 Task: Search one way flight ticket for 3 adults in first from Homer: Homer Airport to Sheridan: Sheridan County Airport on 8-6-2023. Choice of flights is Alaska. Number of bags: 1 carry on bag. Price is upto 77000. Outbound departure time preference is 23:00. 
Action: Mouse moved to (324, 159)
Screenshot: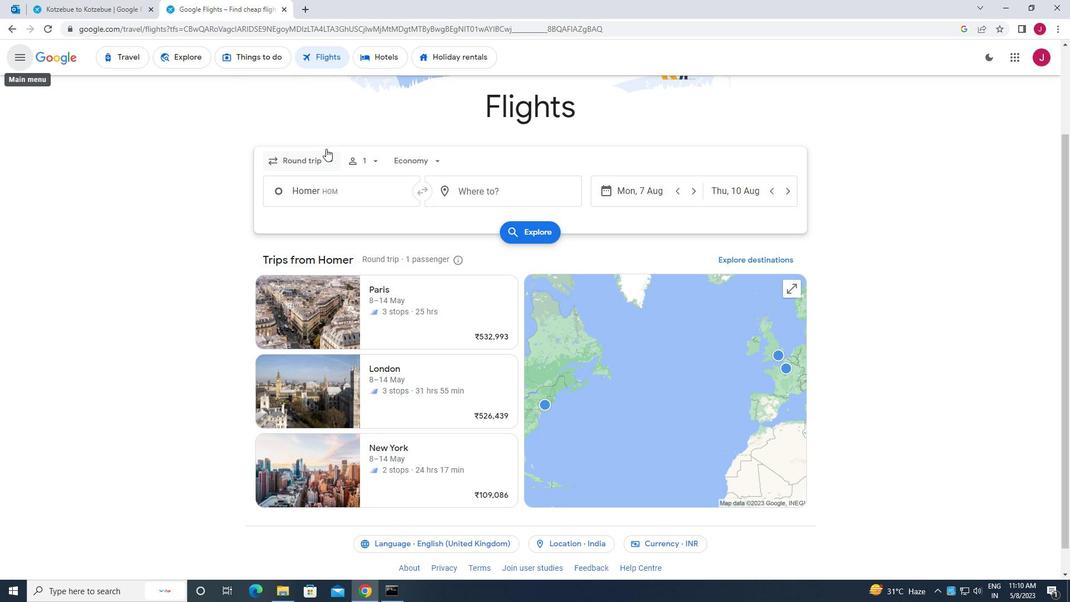 
Action: Mouse pressed left at (324, 159)
Screenshot: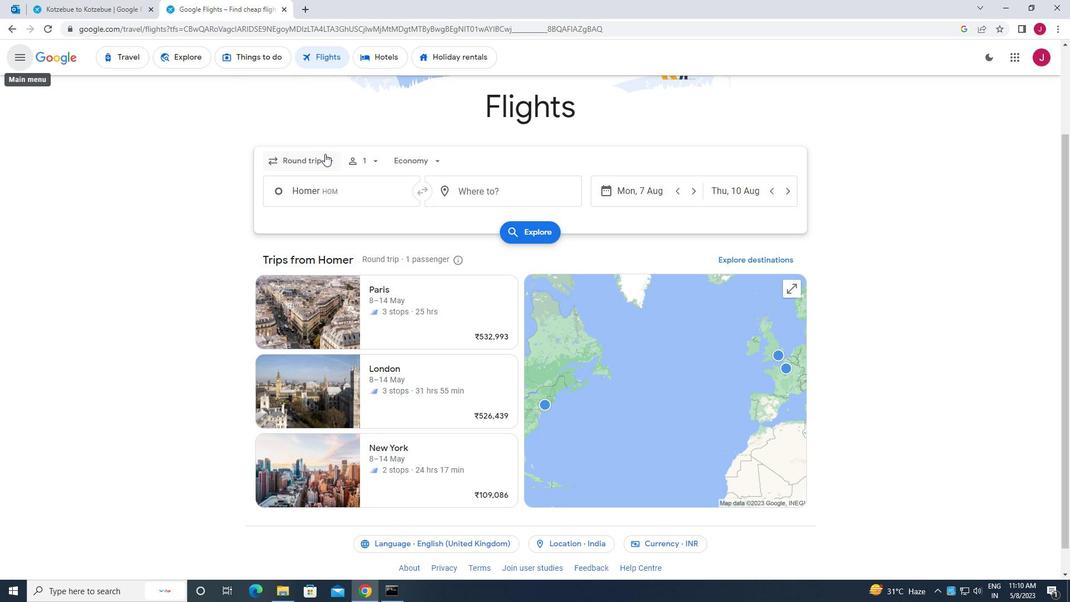 
Action: Mouse moved to (320, 210)
Screenshot: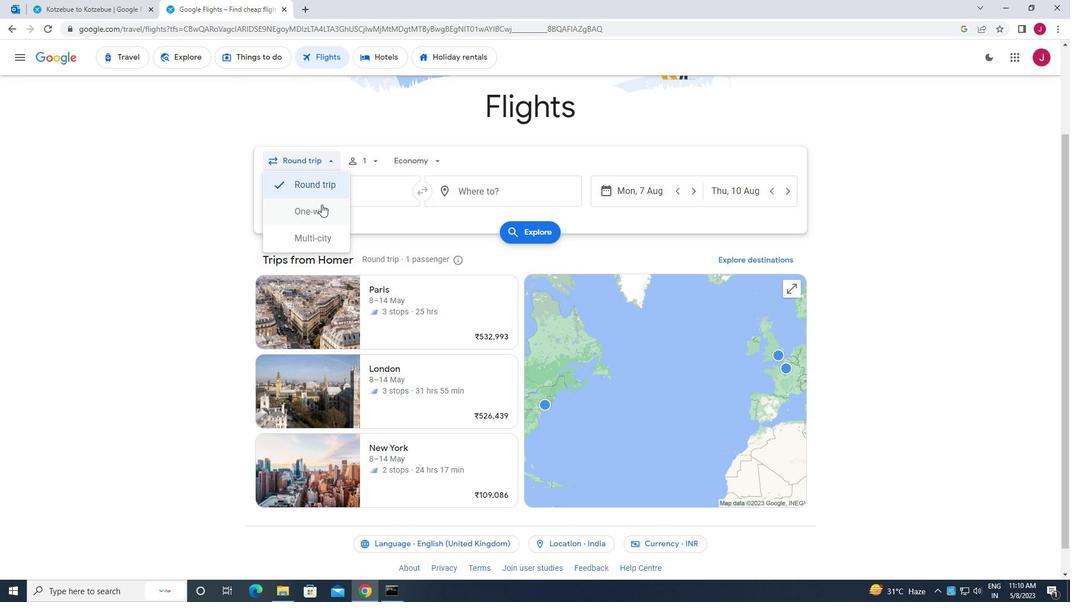 
Action: Mouse pressed left at (320, 210)
Screenshot: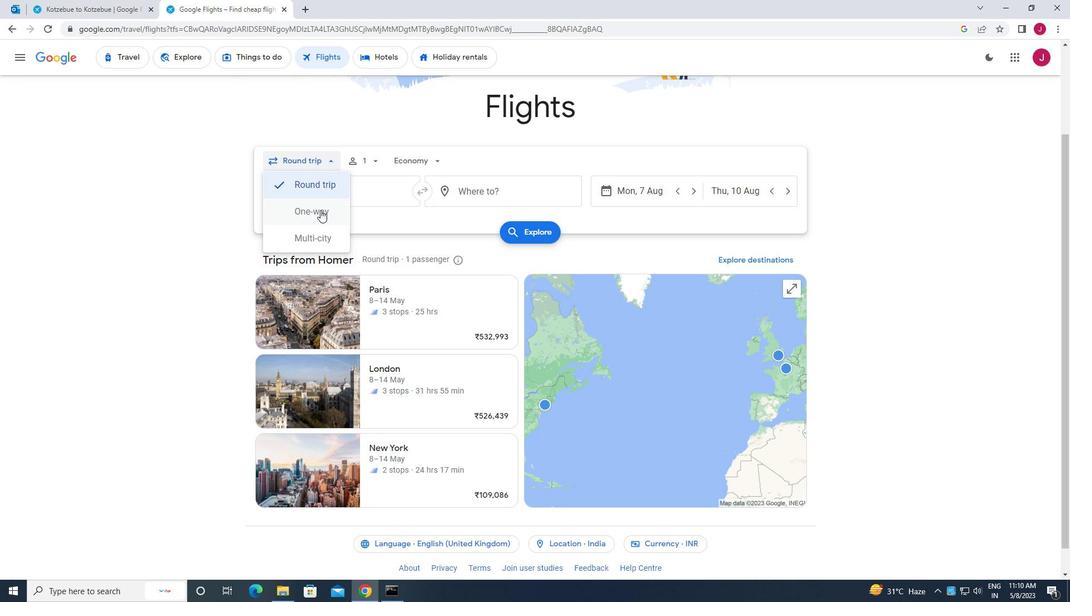
Action: Mouse moved to (371, 162)
Screenshot: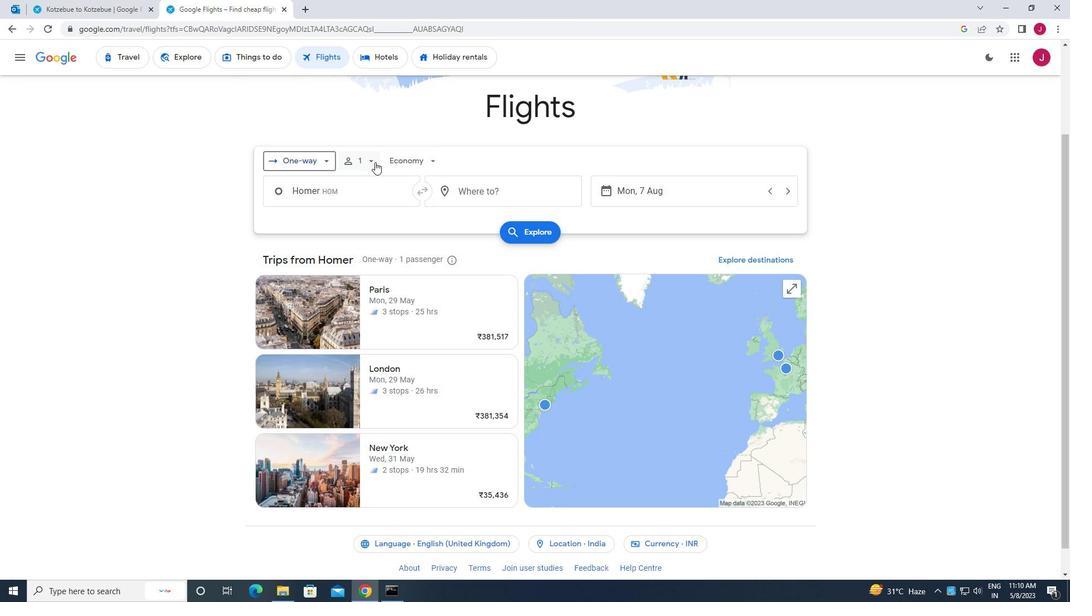 
Action: Mouse pressed left at (371, 162)
Screenshot: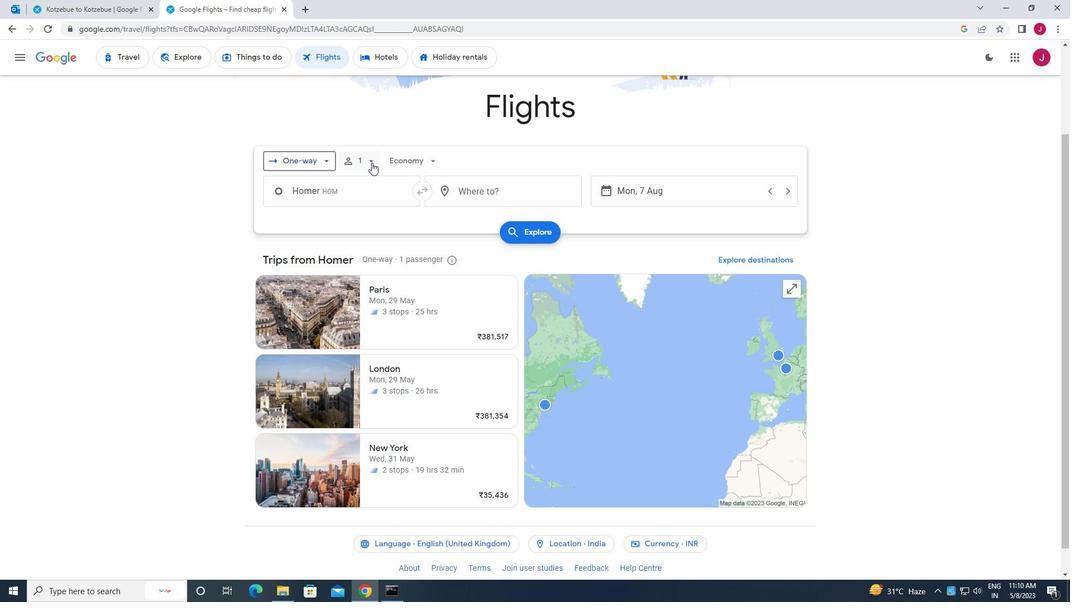 
Action: Mouse moved to (462, 186)
Screenshot: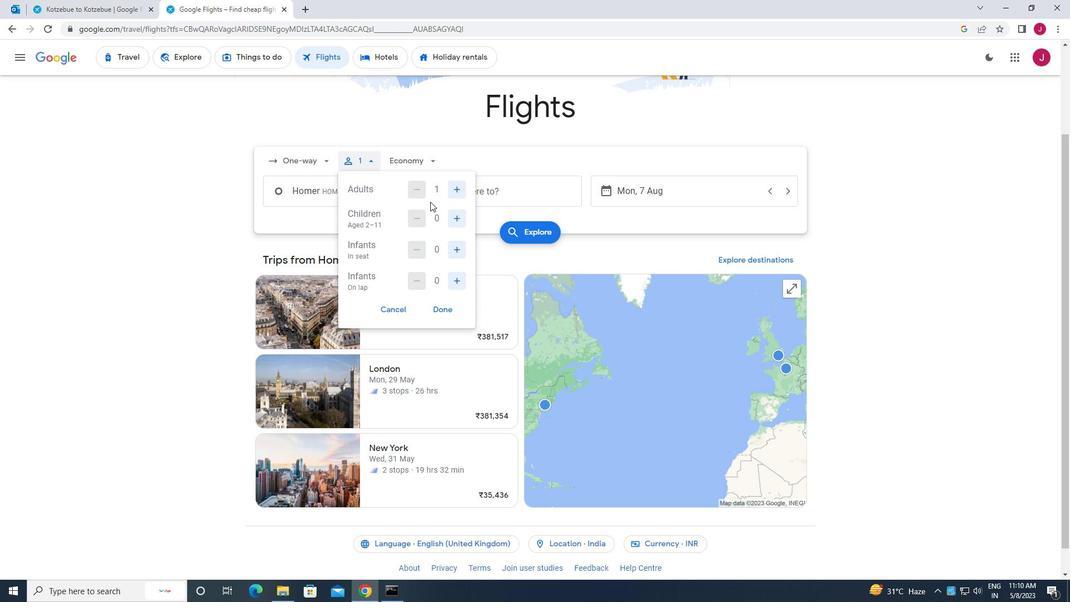 
Action: Mouse pressed left at (462, 186)
Screenshot: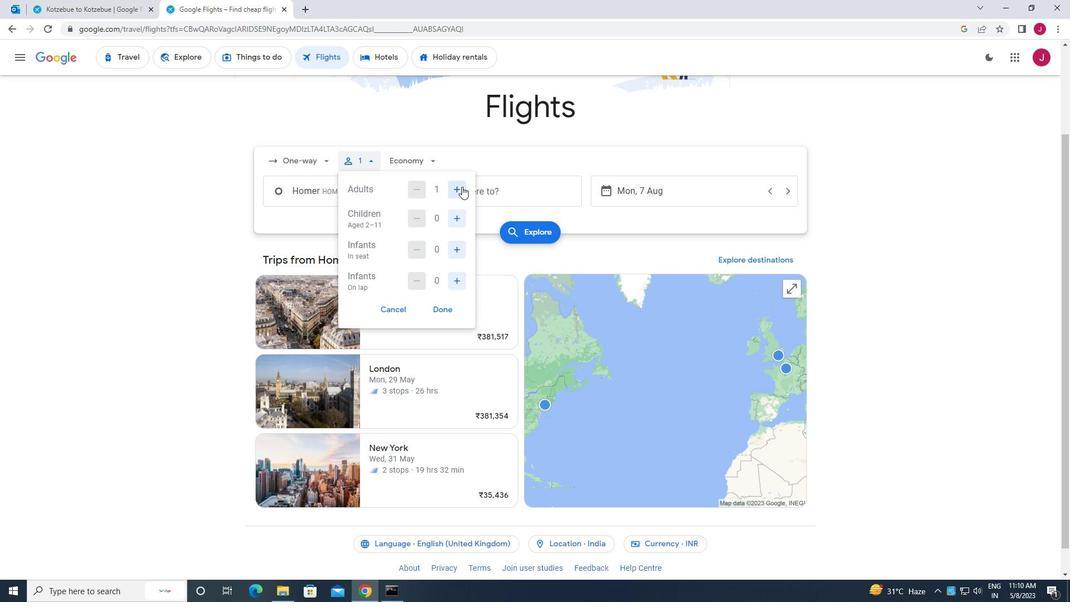 
Action: Mouse pressed left at (462, 186)
Screenshot: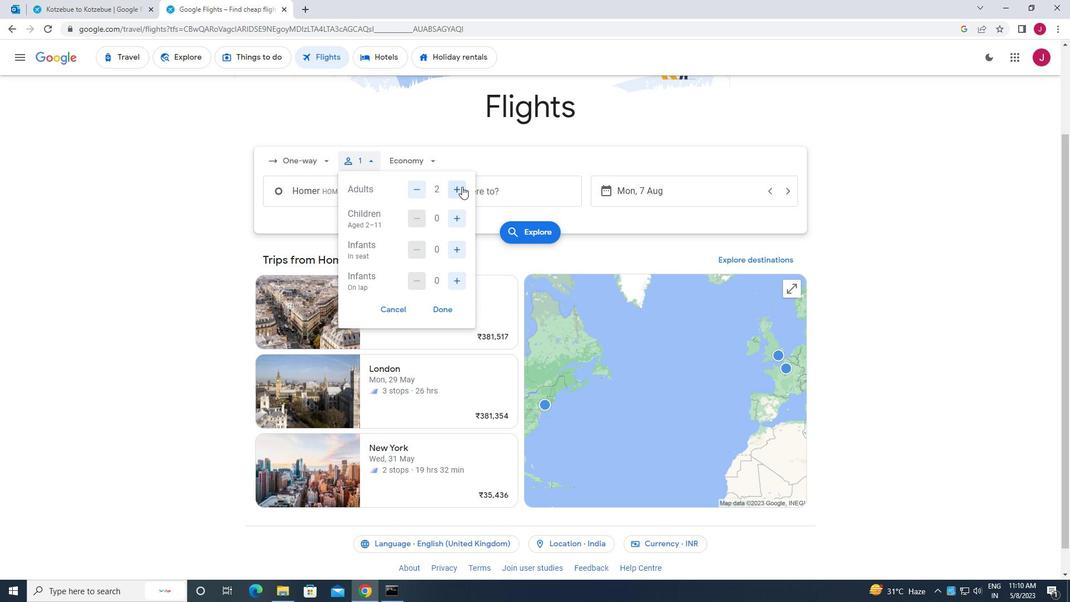 
Action: Mouse moved to (446, 308)
Screenshot: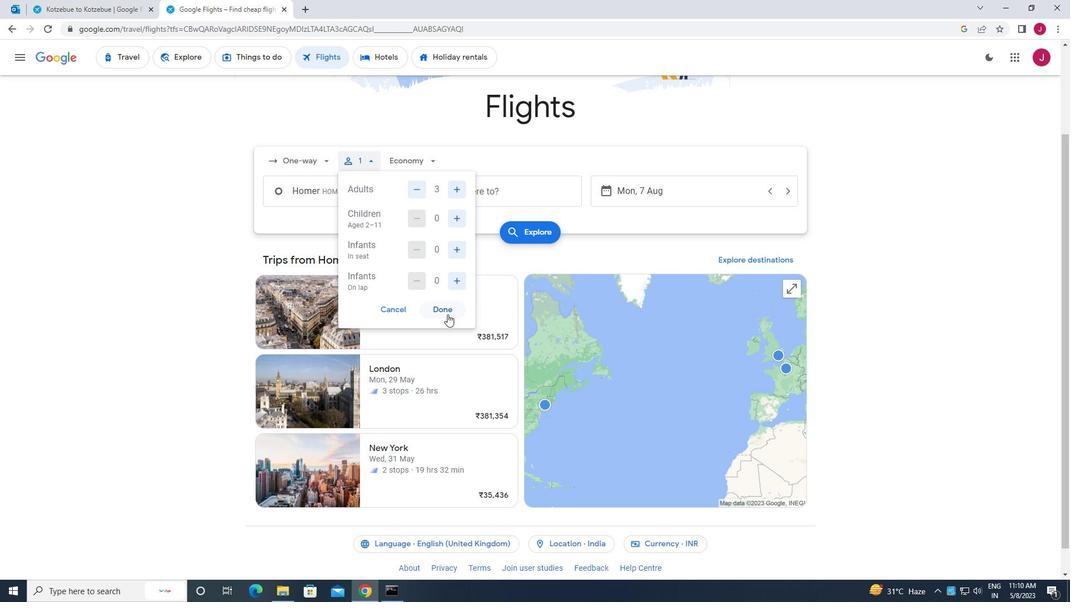 
Action: Mouse pressed left at (446, 308)
Screenshot: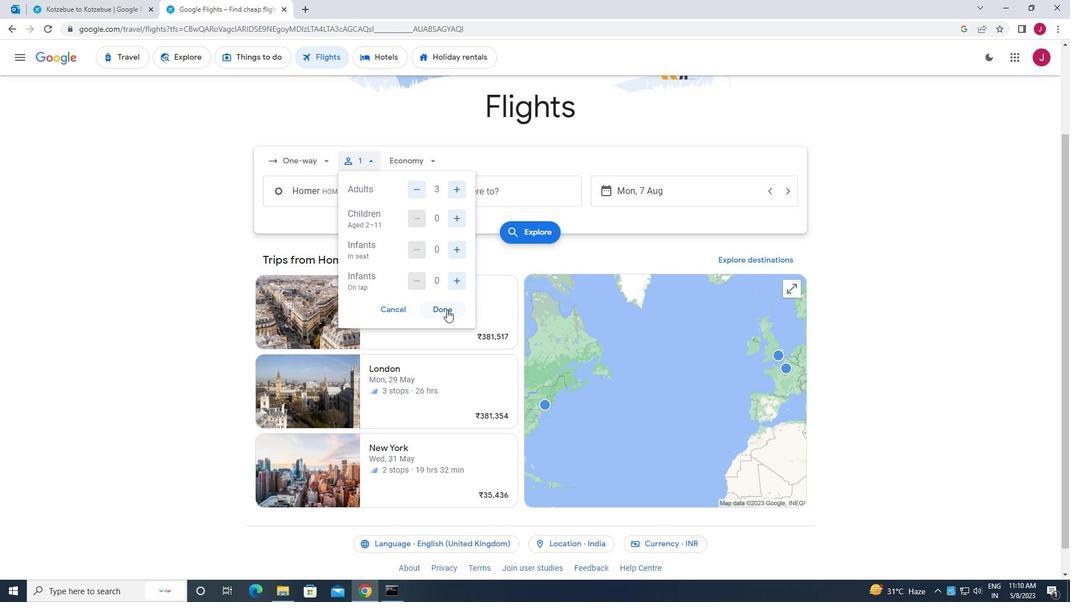 
Action: Mouse moved to (425, 159)
Screenshot: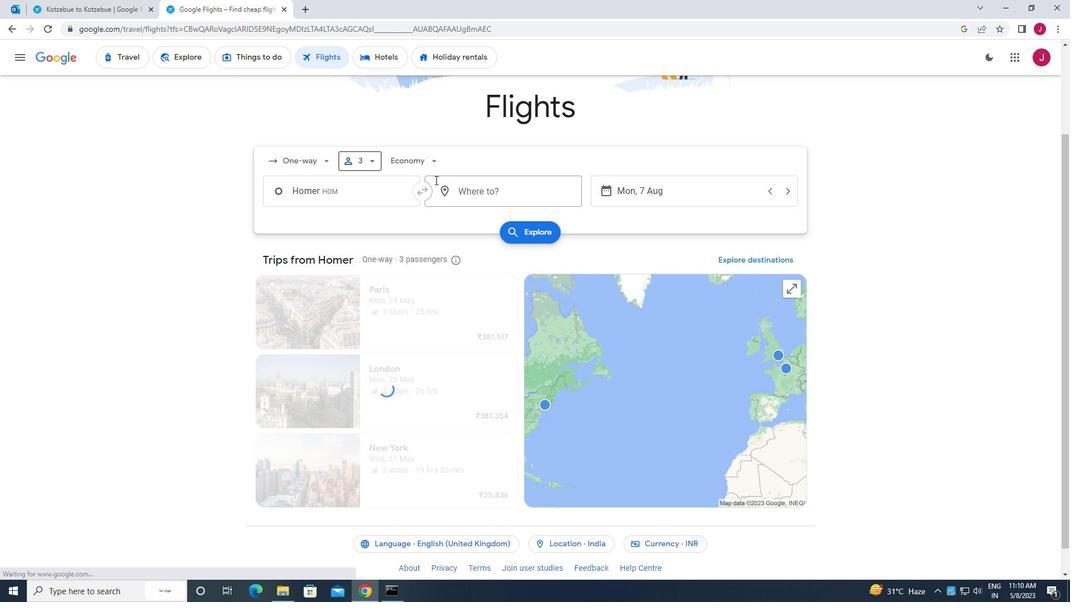 
Action: Mouse pressed left at (425, 159)
Screenshot: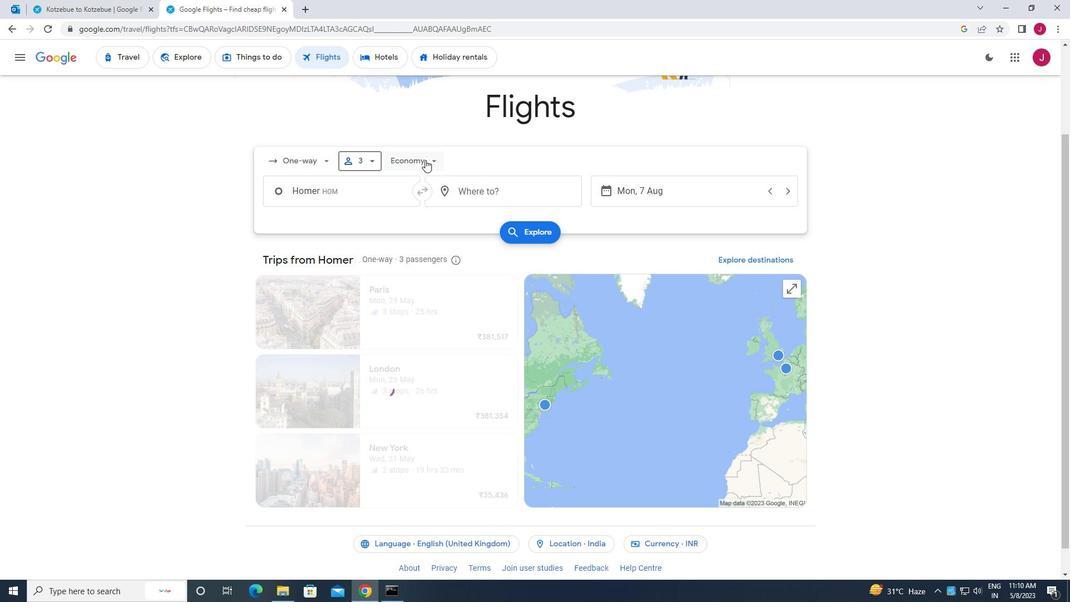 
Action: Mouse moved to (431, 265)
Screenshot: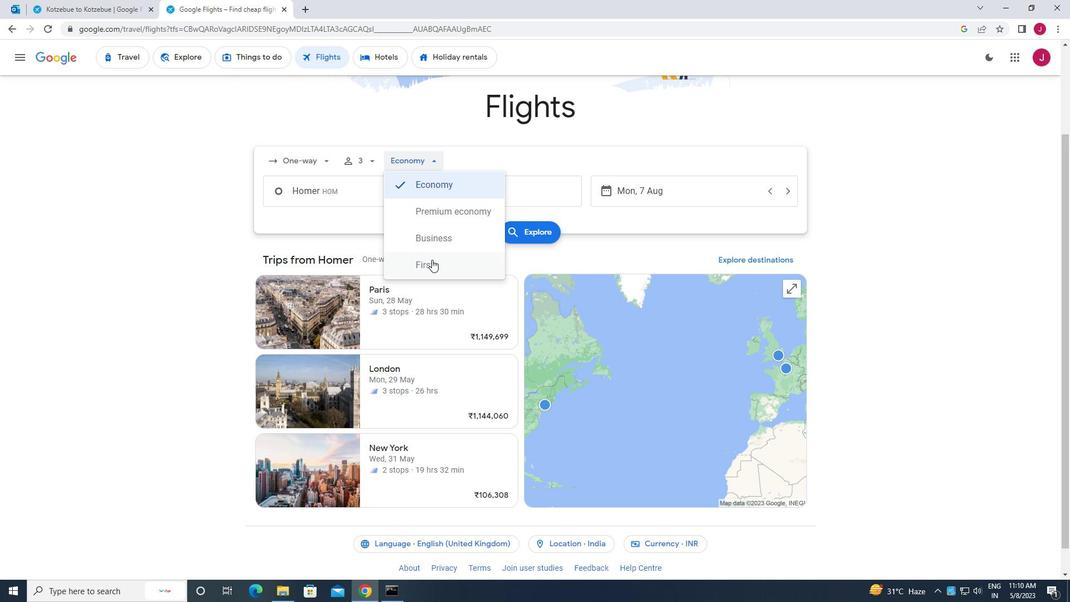 
Action: Mouse pressed left at (431, 265)
Screenshot: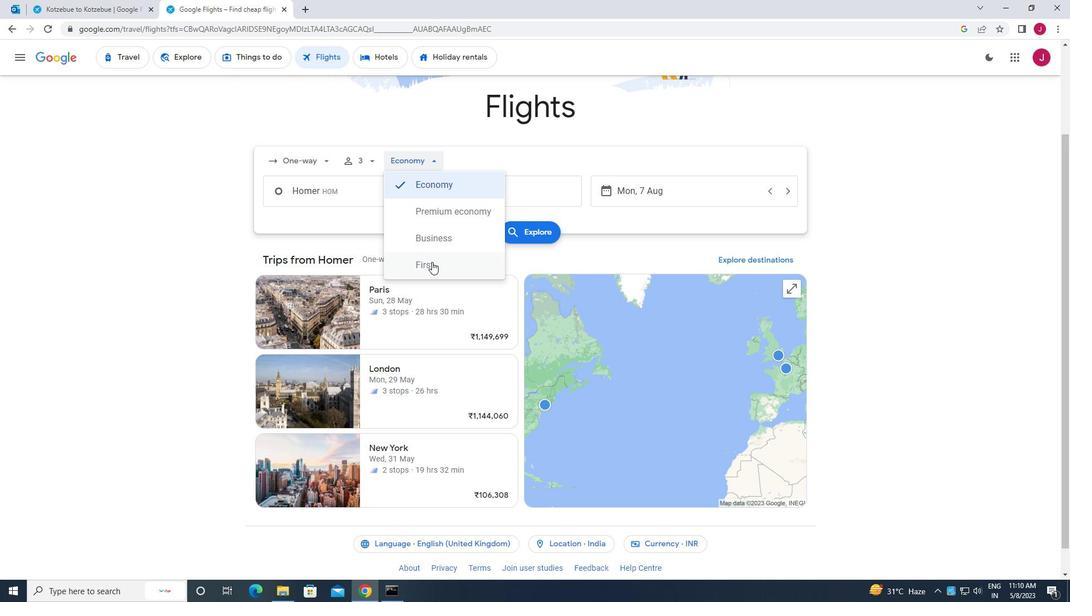 
Action: Mouse moved to (357, 195)
Screenshot: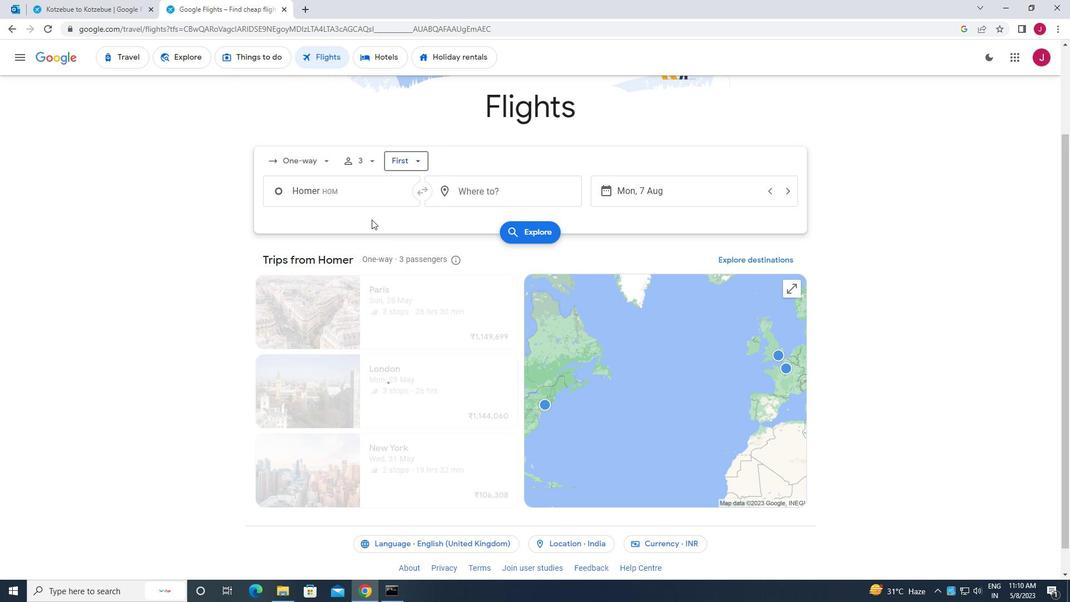 
Action: Mouse pressed left at (357, 195)
Screenshot: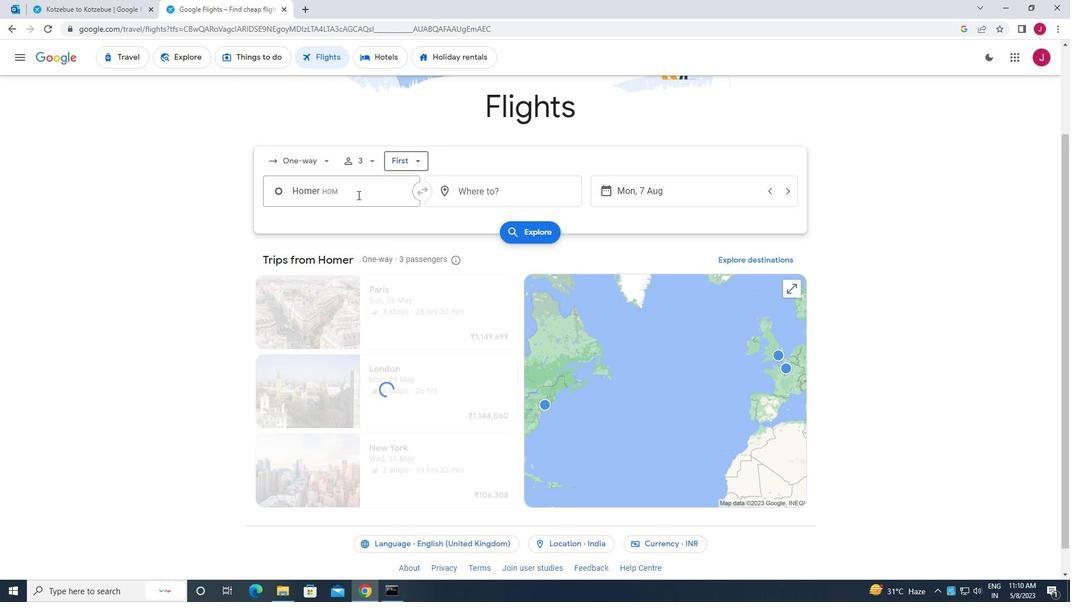 
Action: Key pressed homer
Screenshot: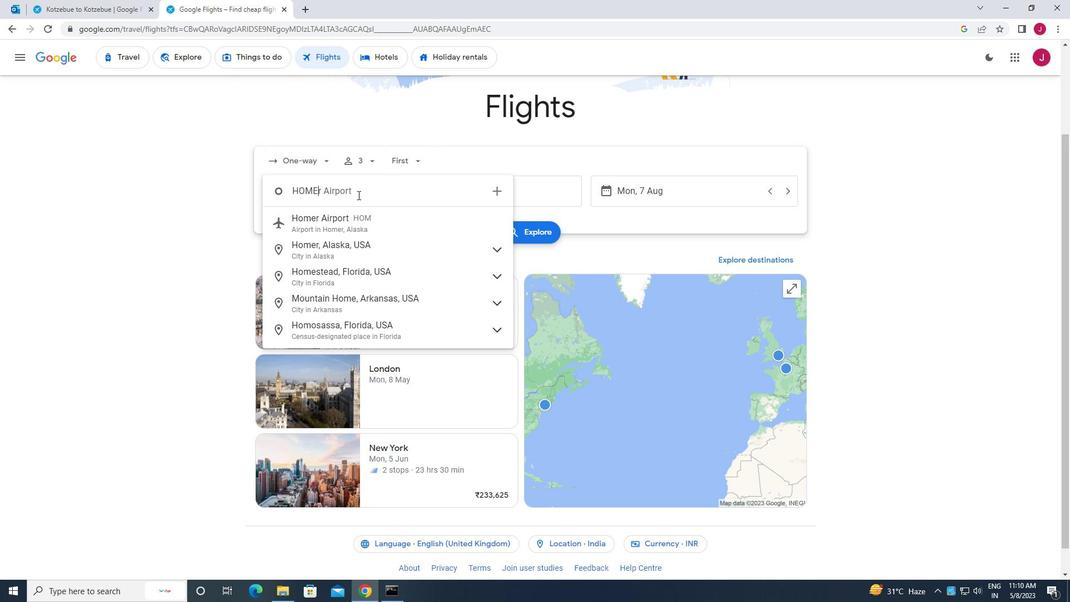 
Action: Mouse moved to (381, 283)
Screenshot: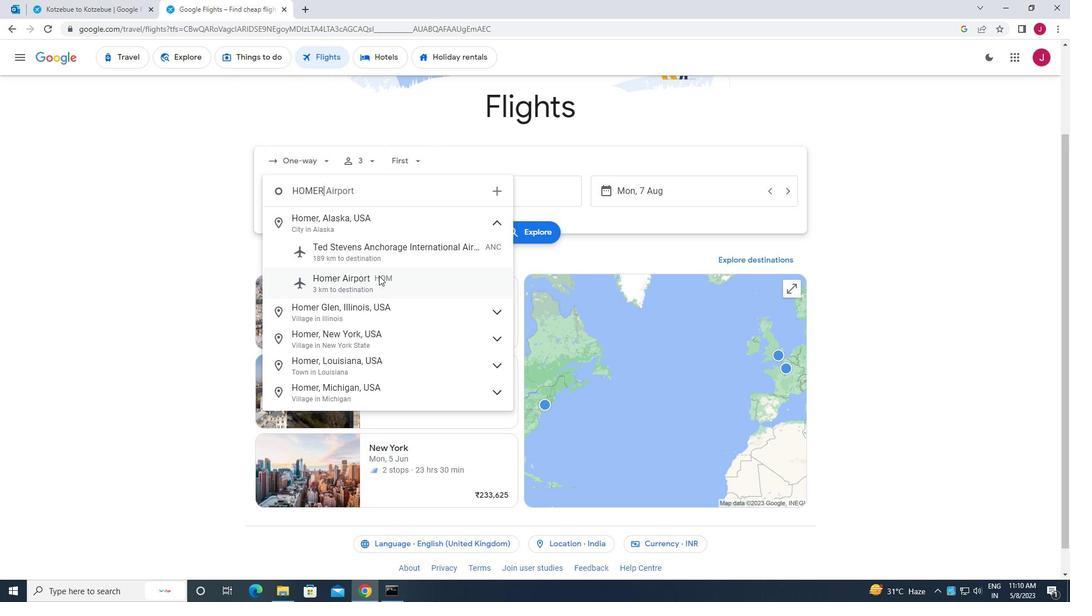 
Action: Mouse pressed left at (381, 283)
Screenshot: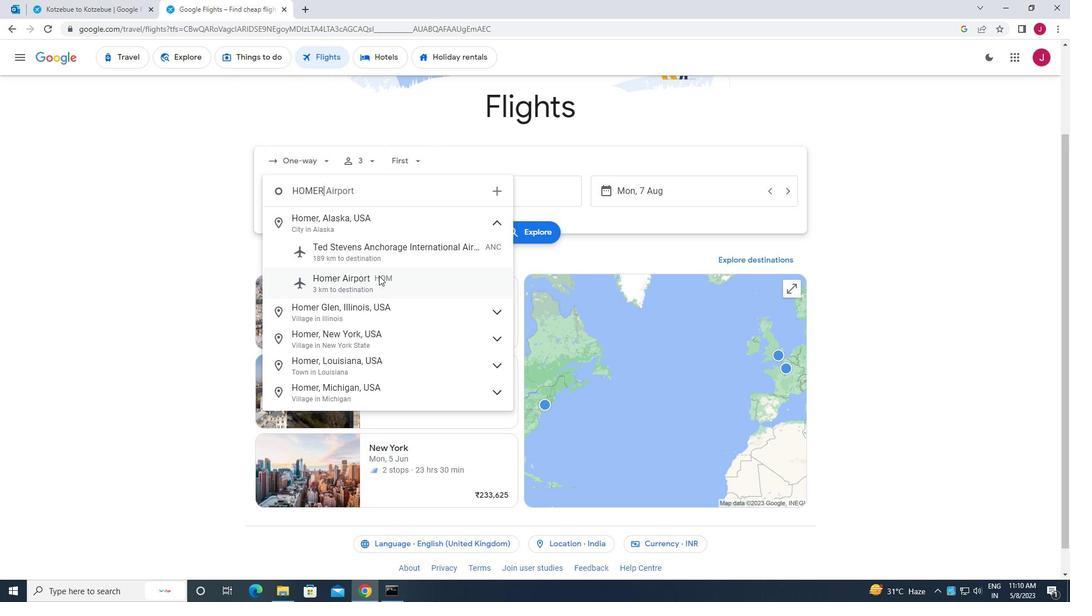 
Action: Mouse moved to (496, 191)
Screenshot: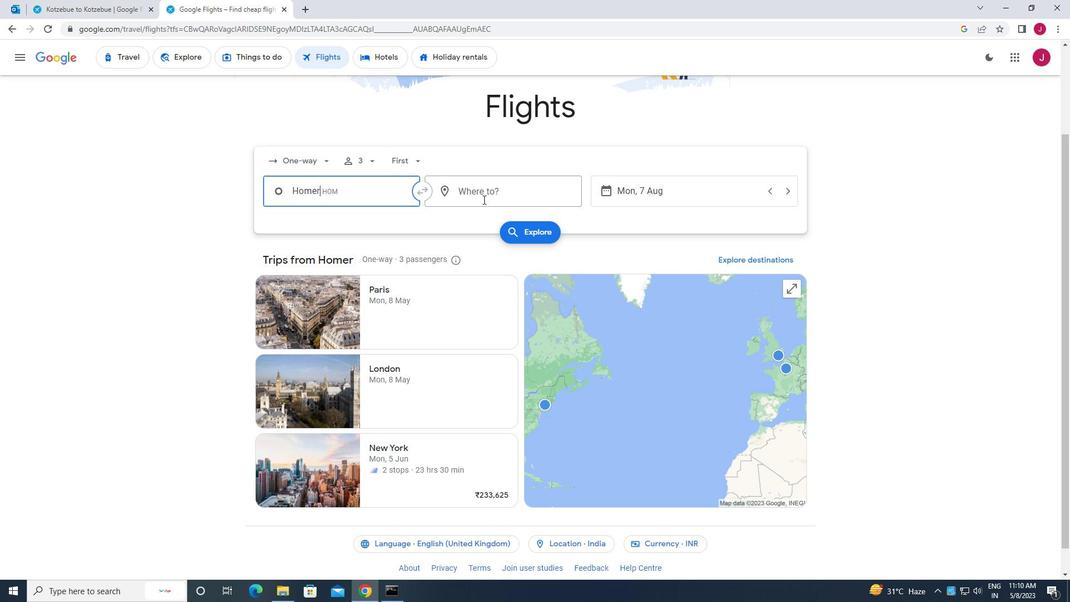 
Action: Mouse pressed left at (496, 191)
Screenshot: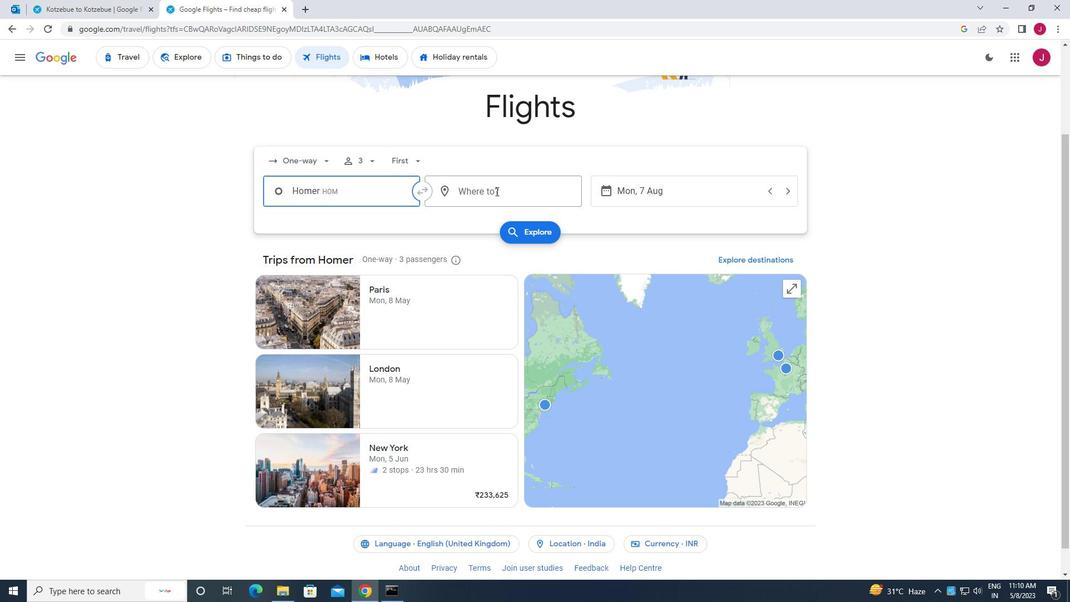 
Action: Key pressed sheridan
Screenshot: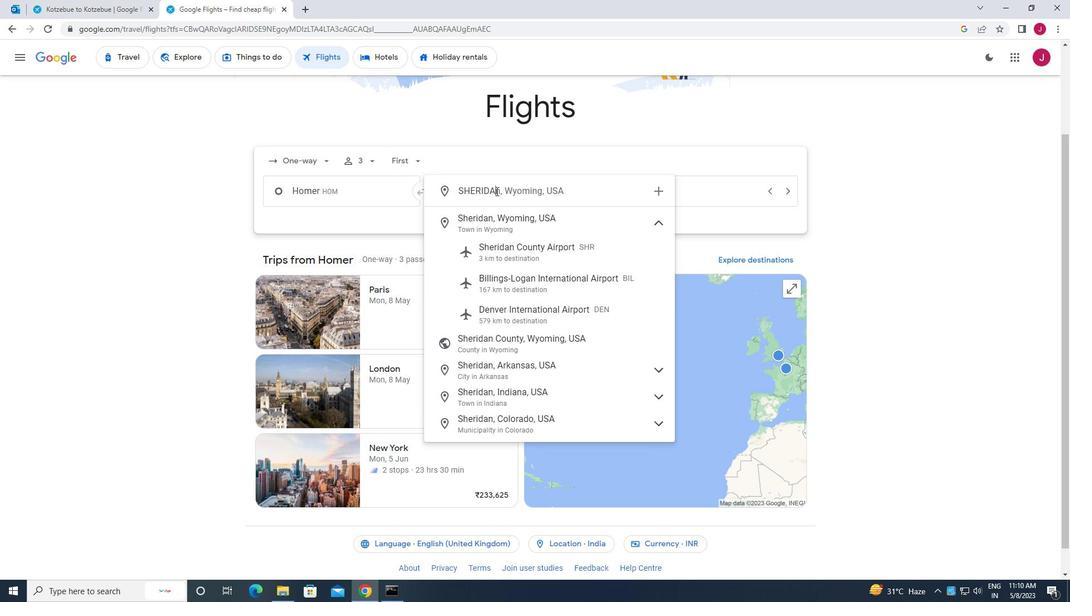
Action: Mouse moved to (561, 254)
Screenshot: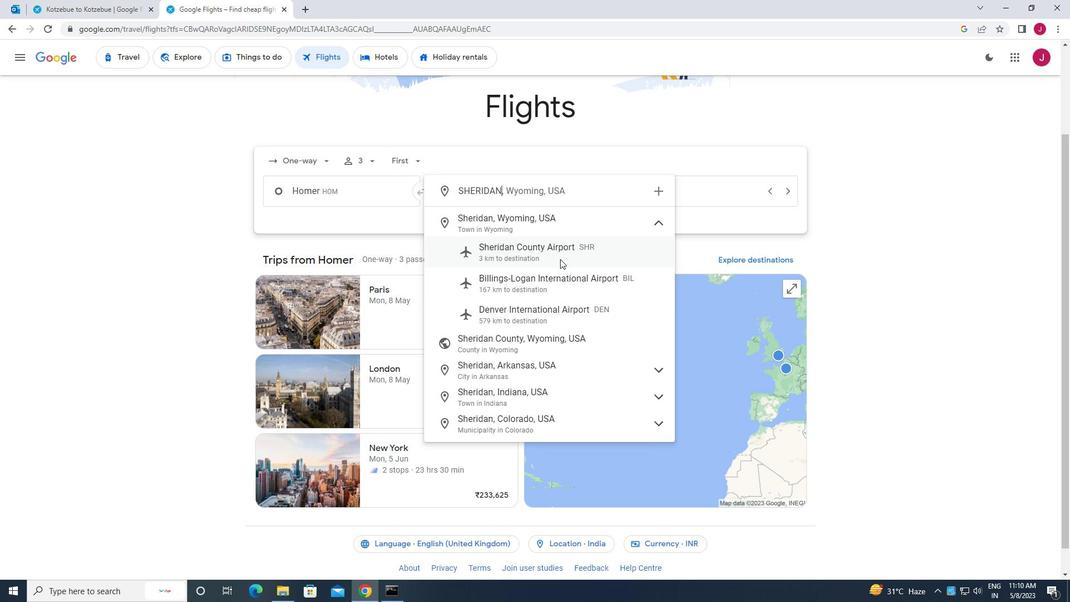 
Action: Mouse pressed left at (561, 254)
Screenshot: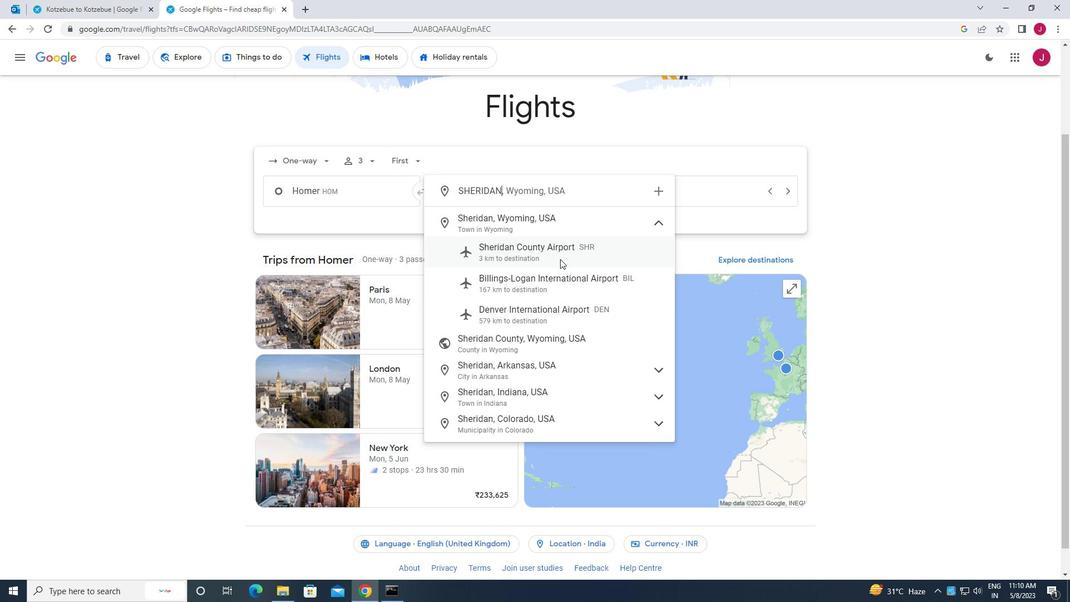 
Action: Mouse moved to (674, 191)
Screenshot: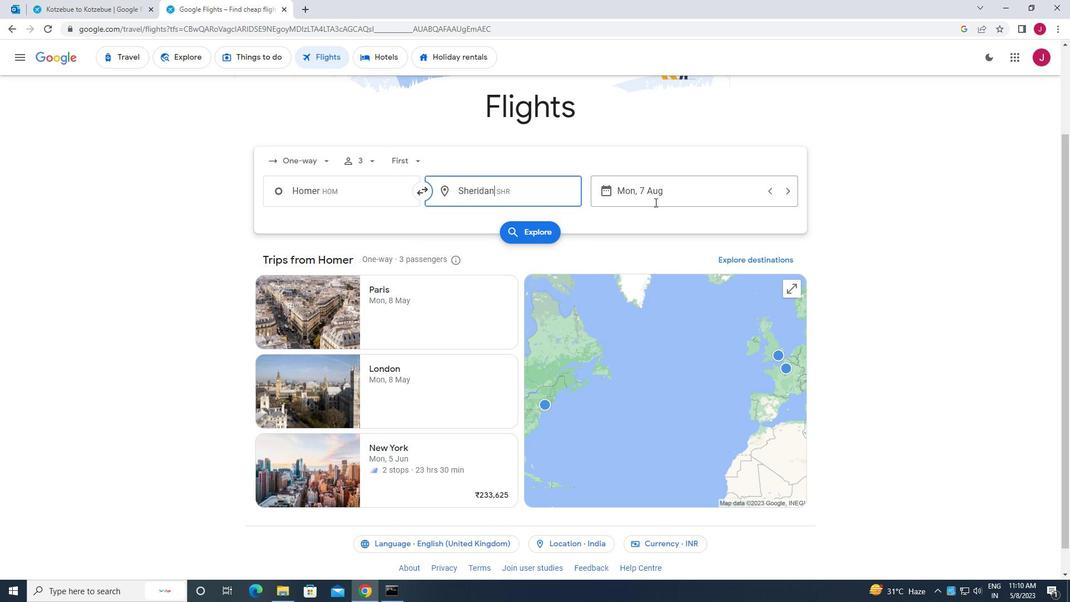 
Action: Mouse pressed left at (674, 191)
Screenshot: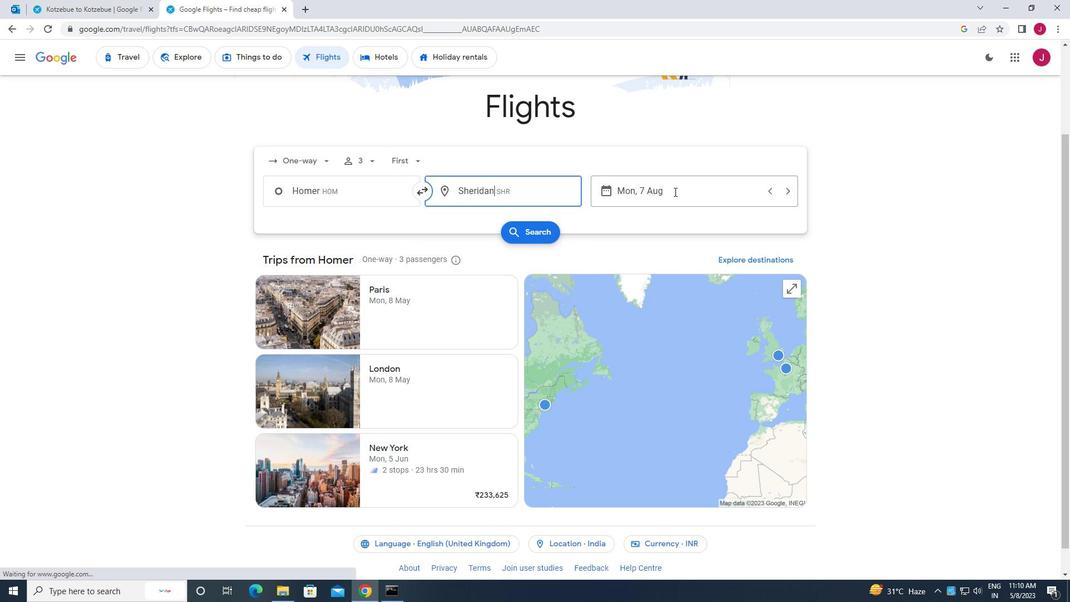 
Action: Mouse moved to (404, 312)
Screenshot: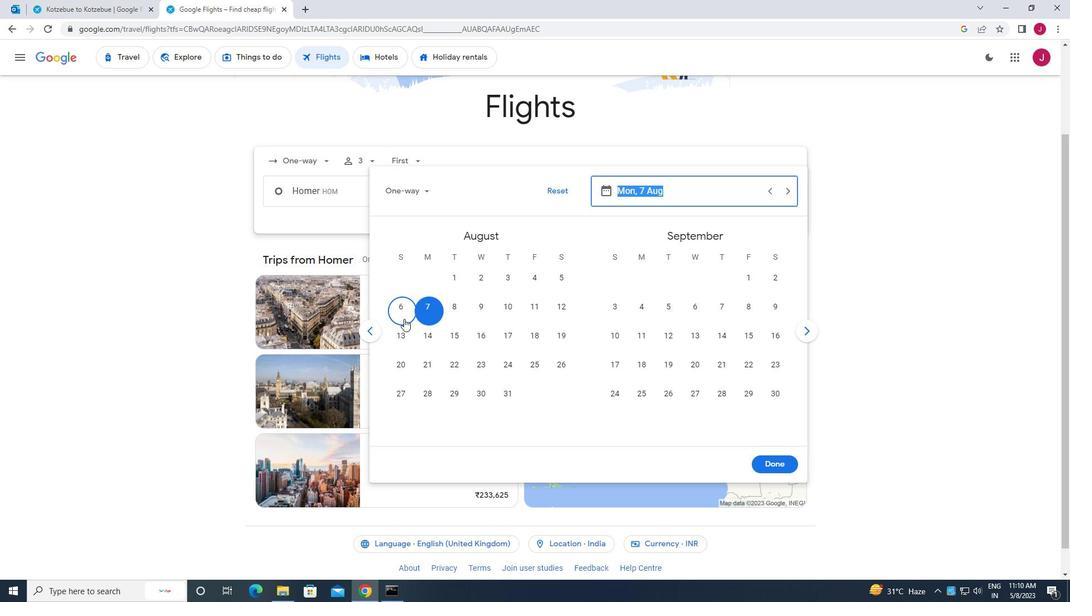 
Action: Mouse pressed left at (404, 312)
Screenshot: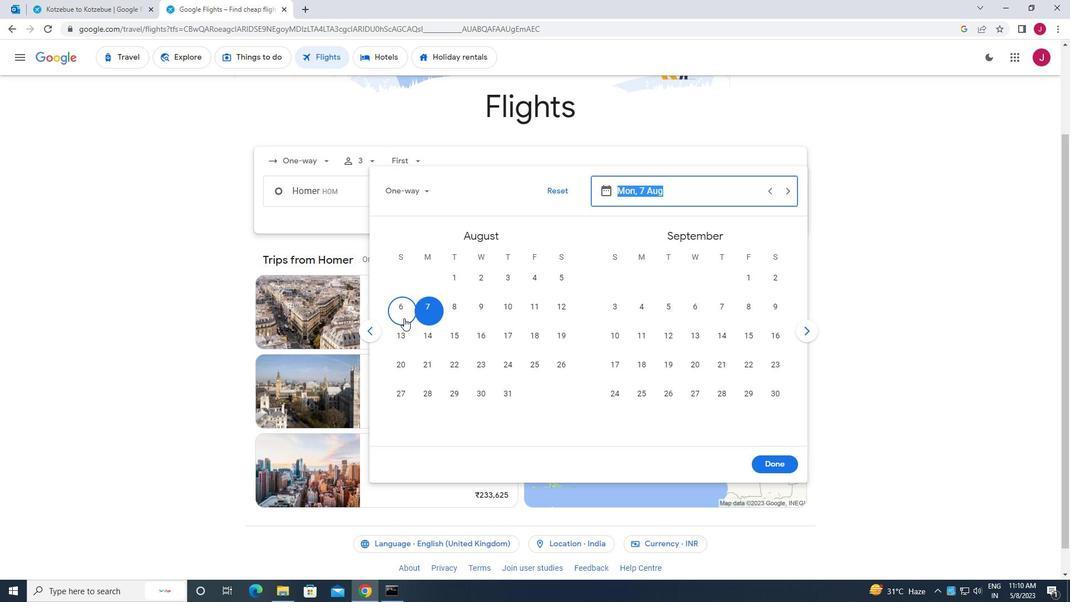 
Action: Mouse moved to (774, 464)
Screenshot: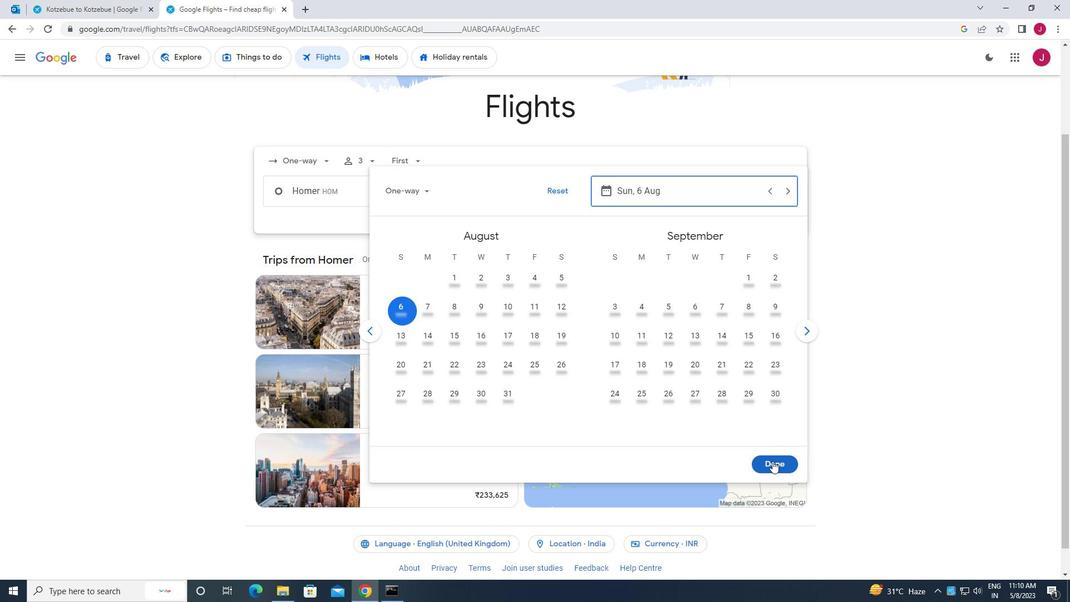 
Action: Mouse pressed left at (774, 464)
Screenshot: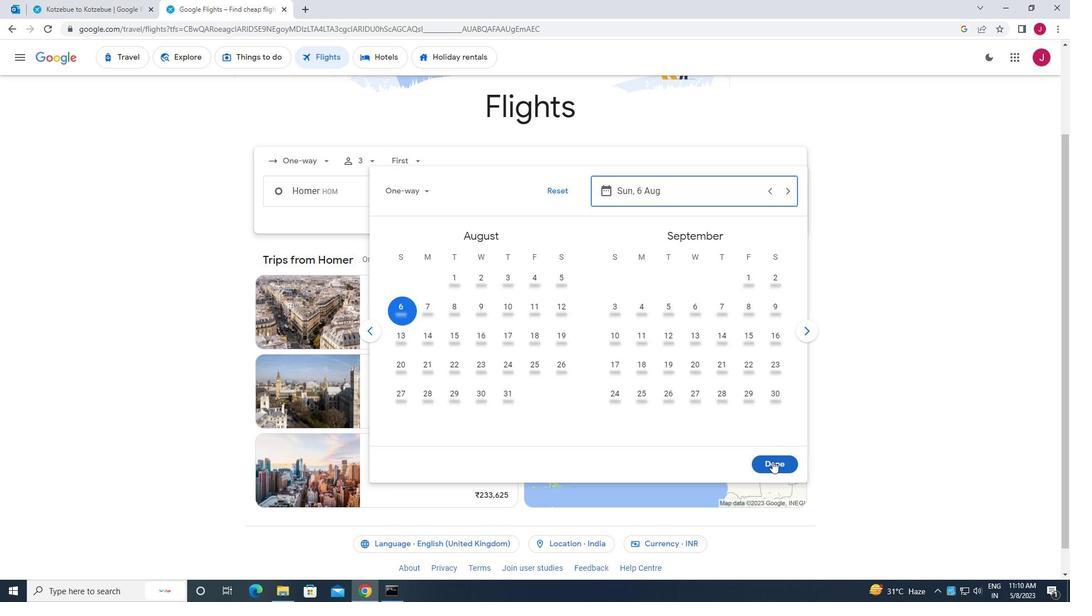
Action: Mouse moved to (549, 231)
Screenshot: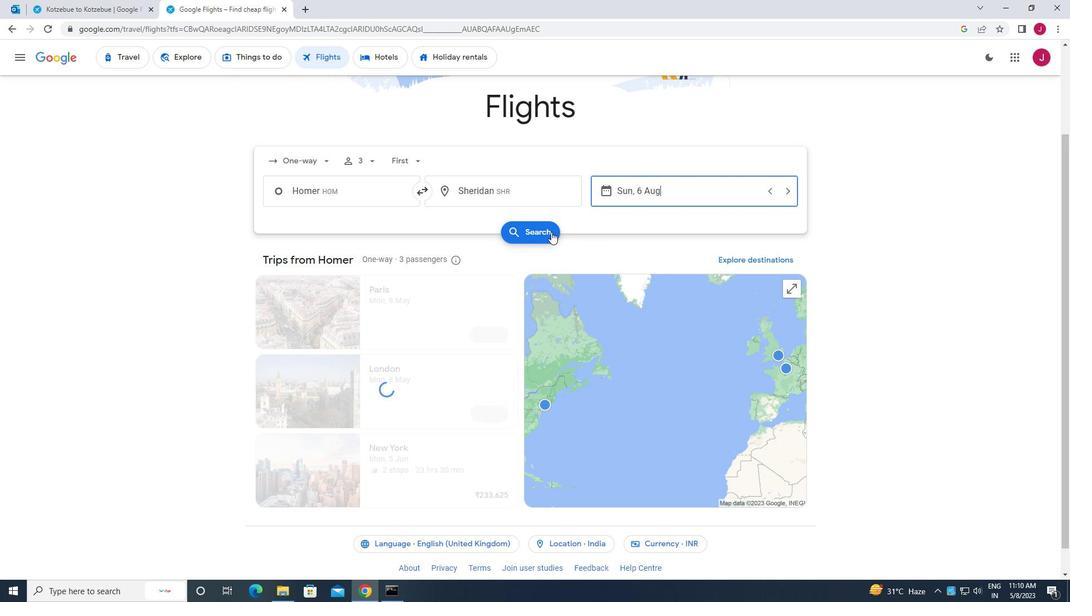 
Action: Mouse pressed left at (549, 231)
Screenshot: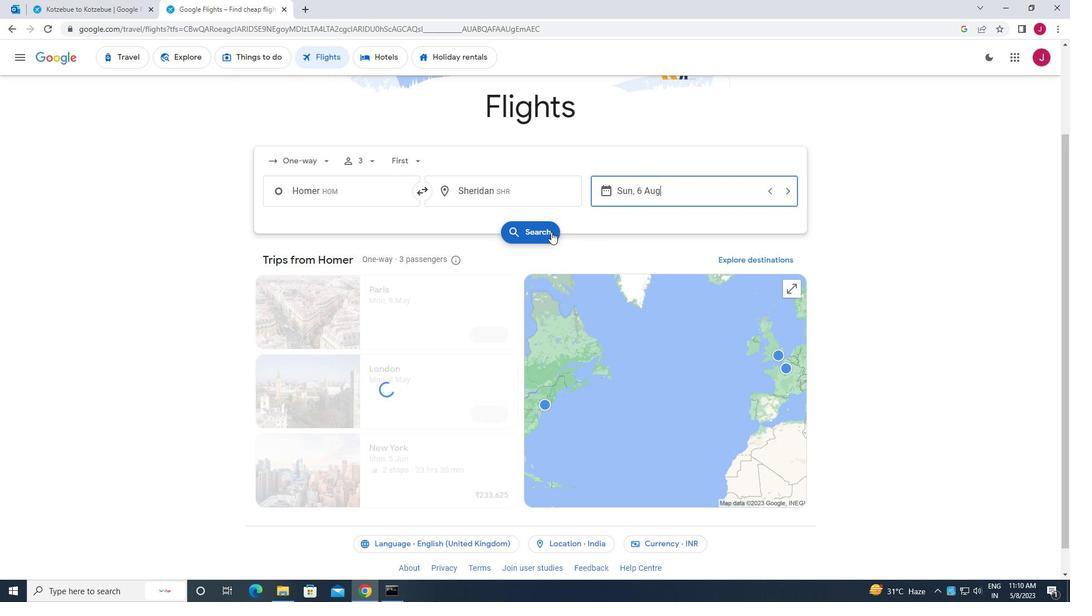 
Action: Mouse moved to (284, 158)
Screenshot: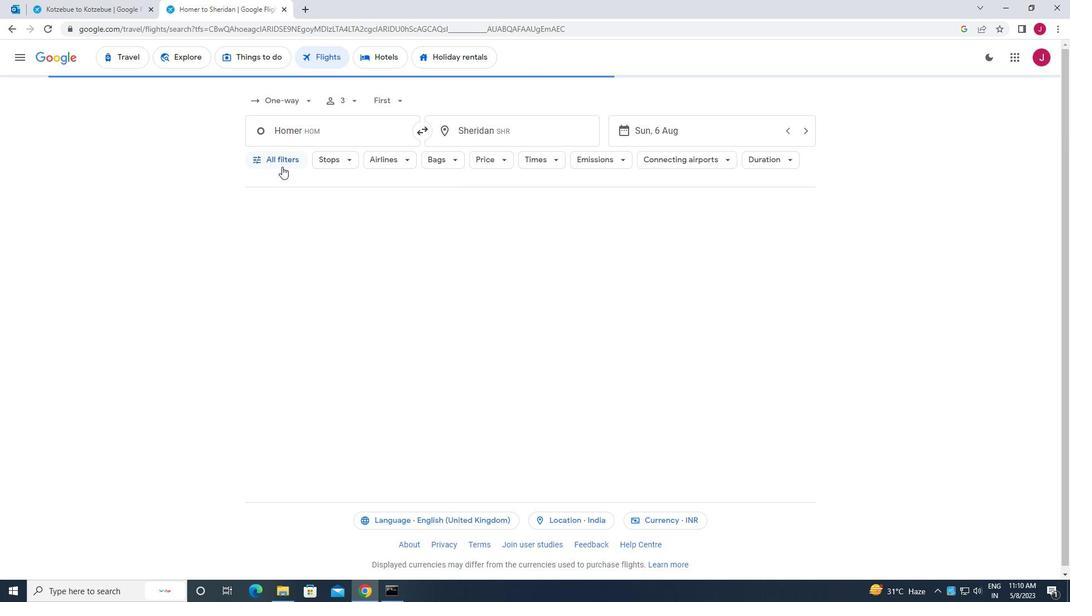 
Action: Mouse pressed left at (284, 158)
Screenshot: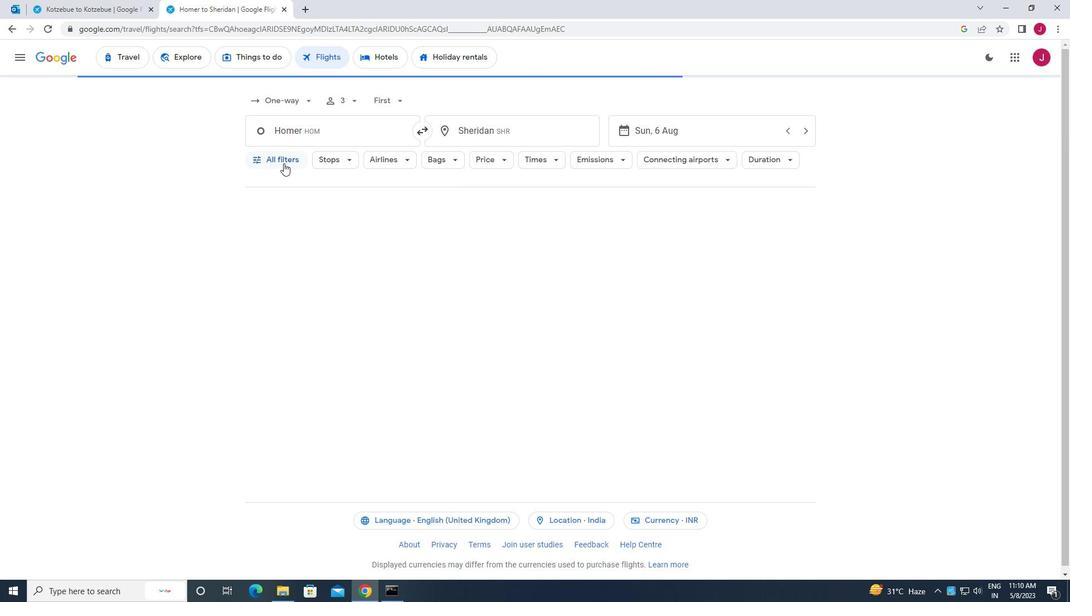 
Action: Mouse moved to (341, 255)
Screenshot: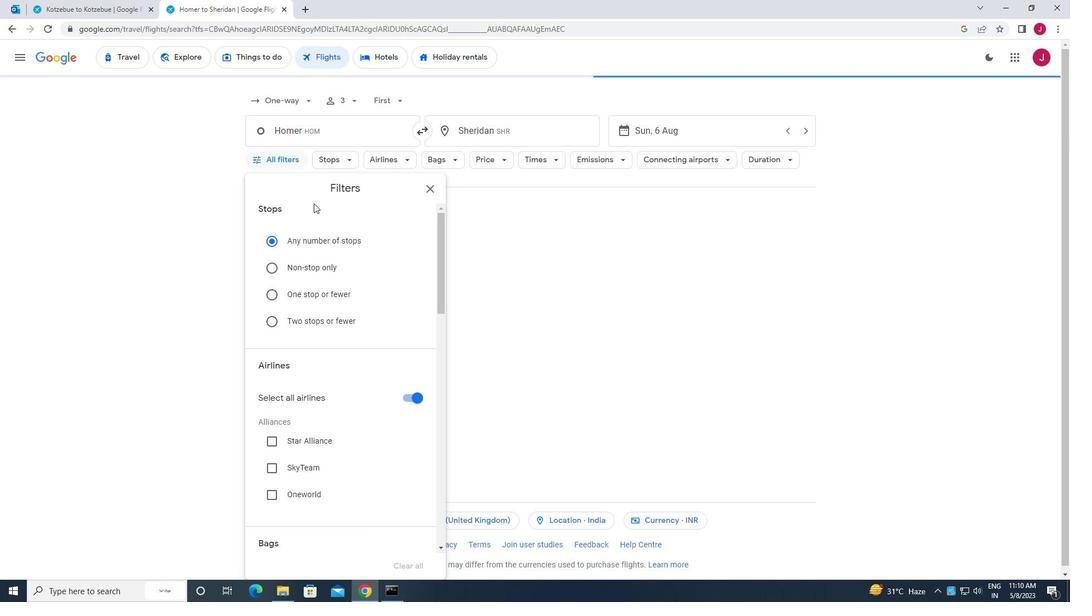 
Action: Mouse scrolled (341, 255) with delta (0, 0)
Screenshot: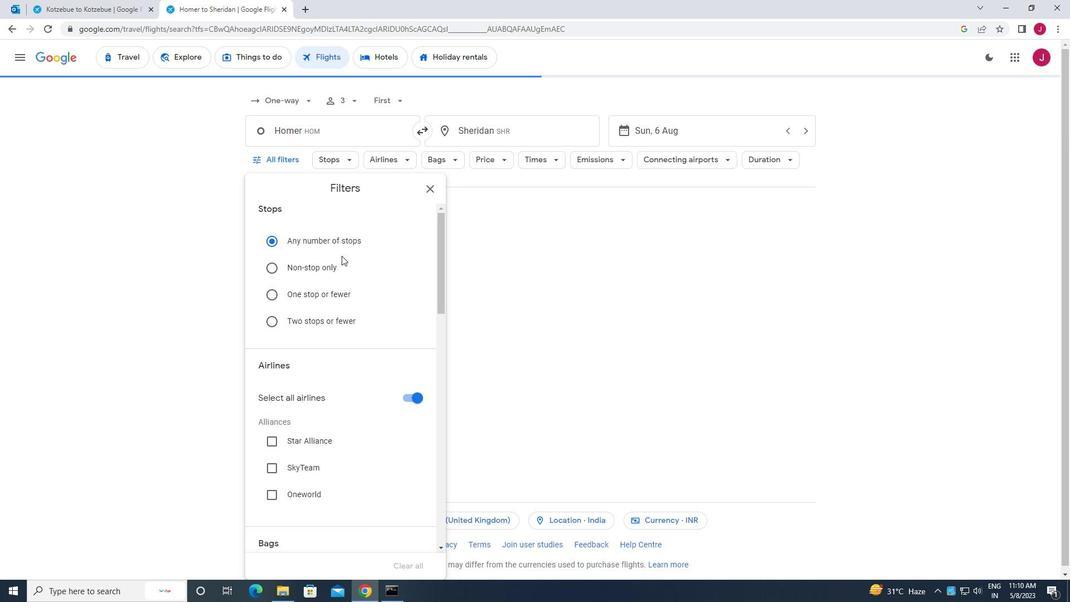 
Action: Mouse scrolled (341, 255) with delta (0, 0)
Screenshot: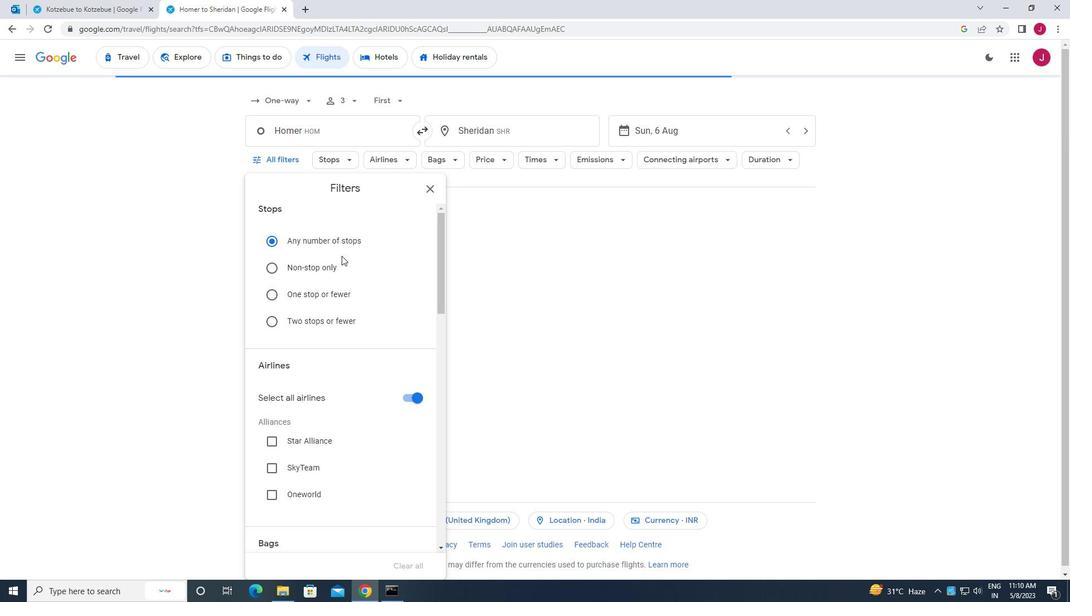 
Action: Mouse scrolled (341, 255) with delta (0, 0)
Screenshot: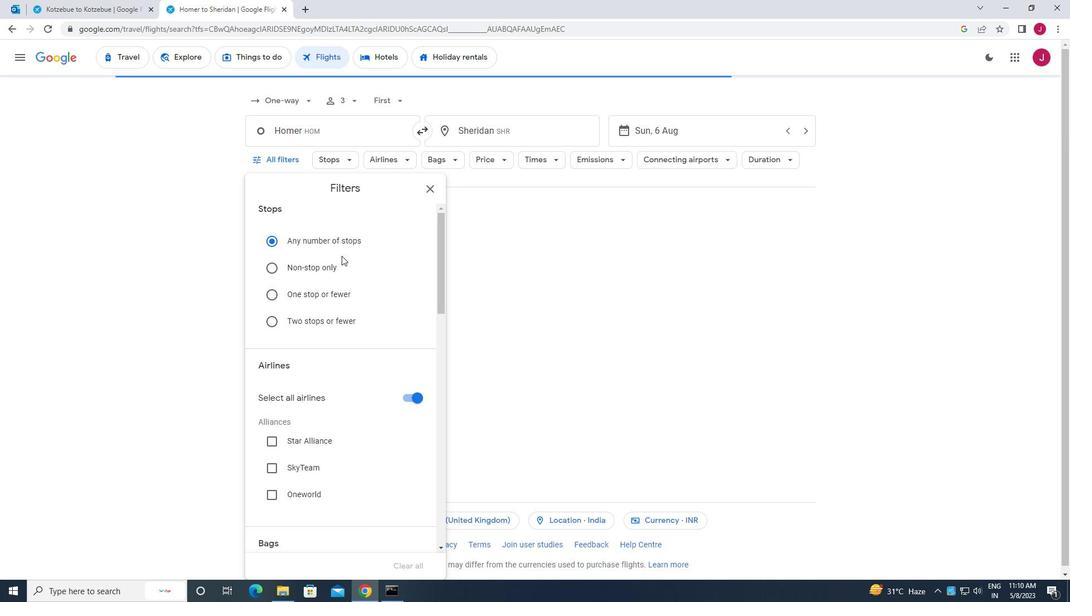 
Action: Mouse moved to (410, 231)
Screenshot: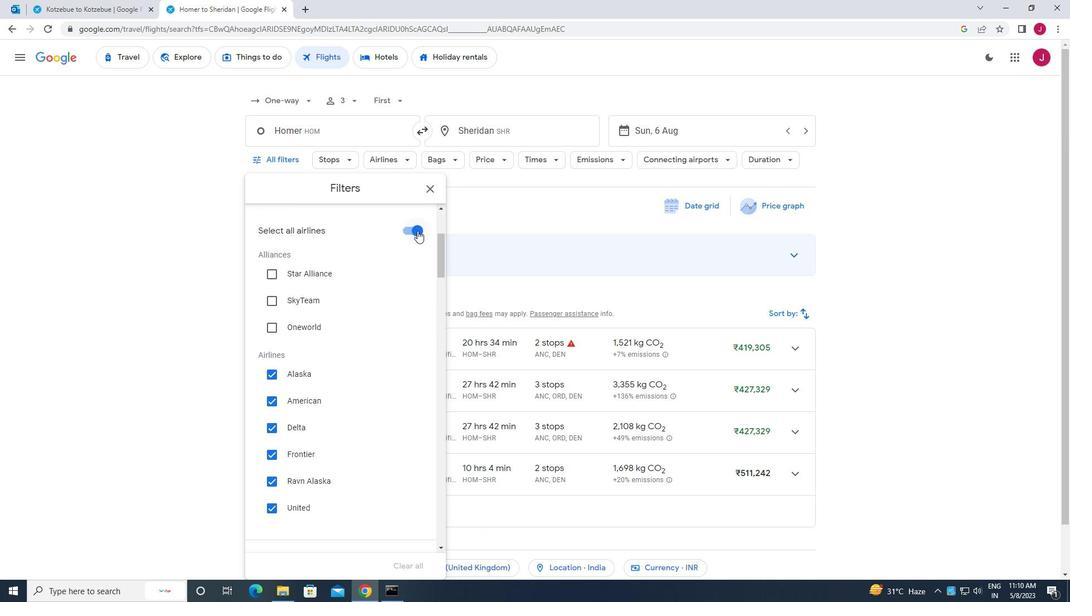 
Action: Mouse pressed left at (410, 231)
Screenshot: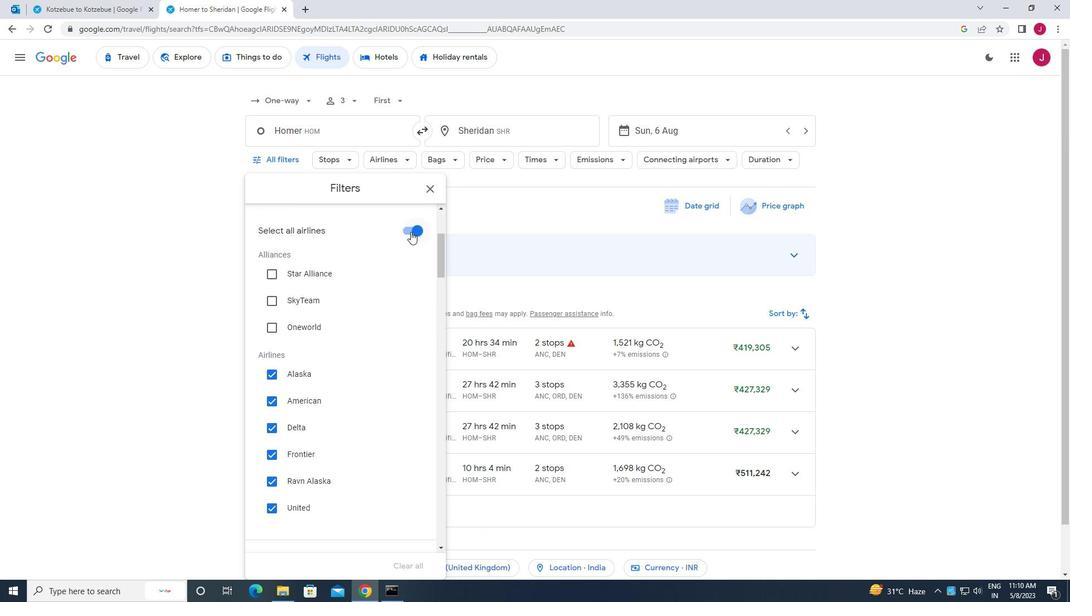 
Action: Mouse moved to (376, 302)
Screenshot: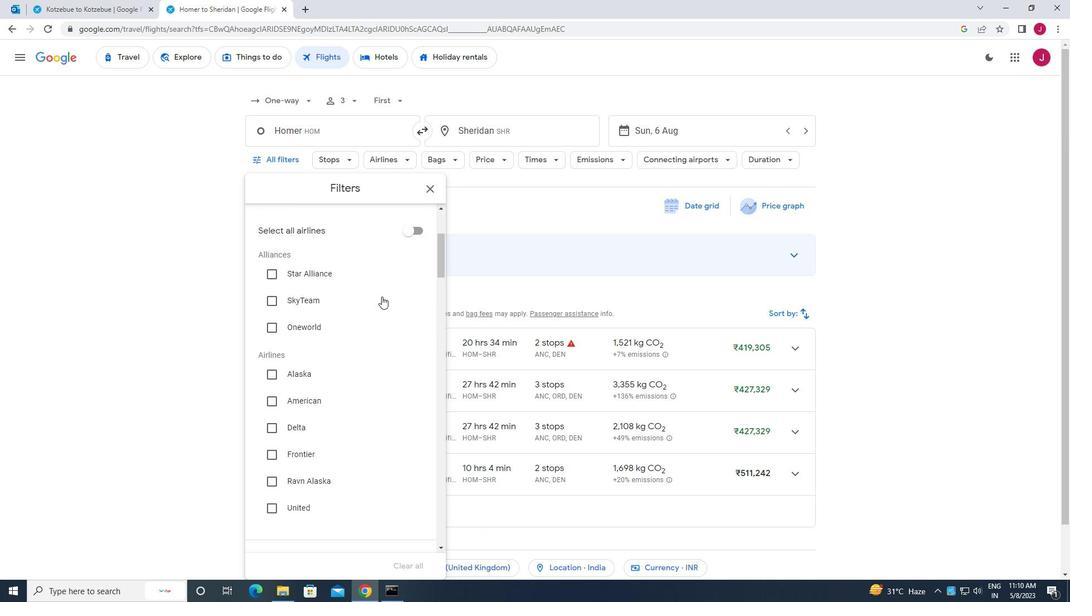 
Action: Mouse scrolled (376, 301) with delta (0, 0)
Screenshot: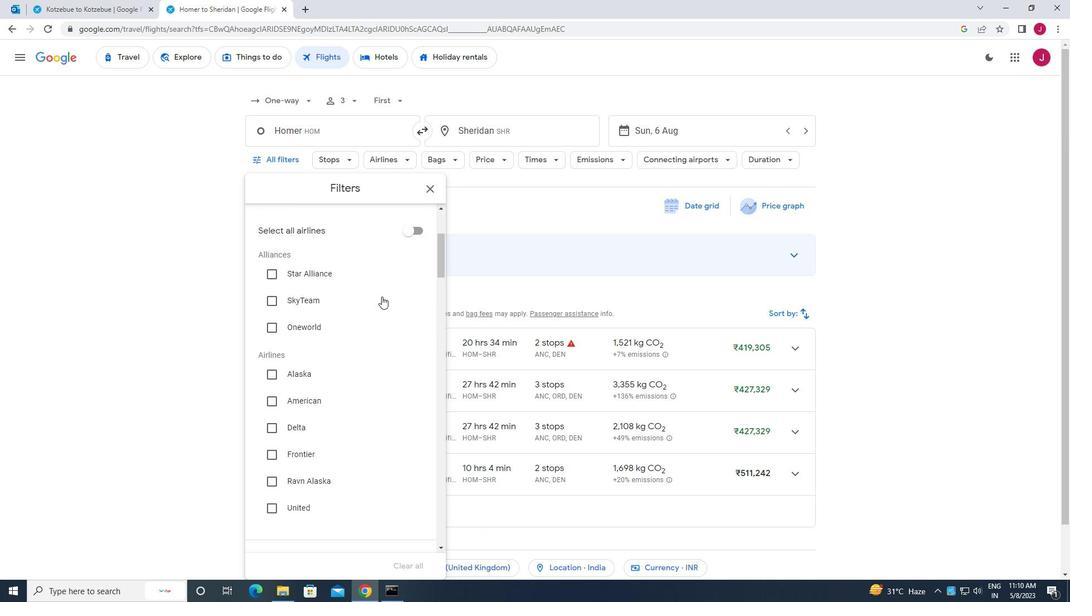 
Action: Mouse moved to (269, 316)
Screenshot: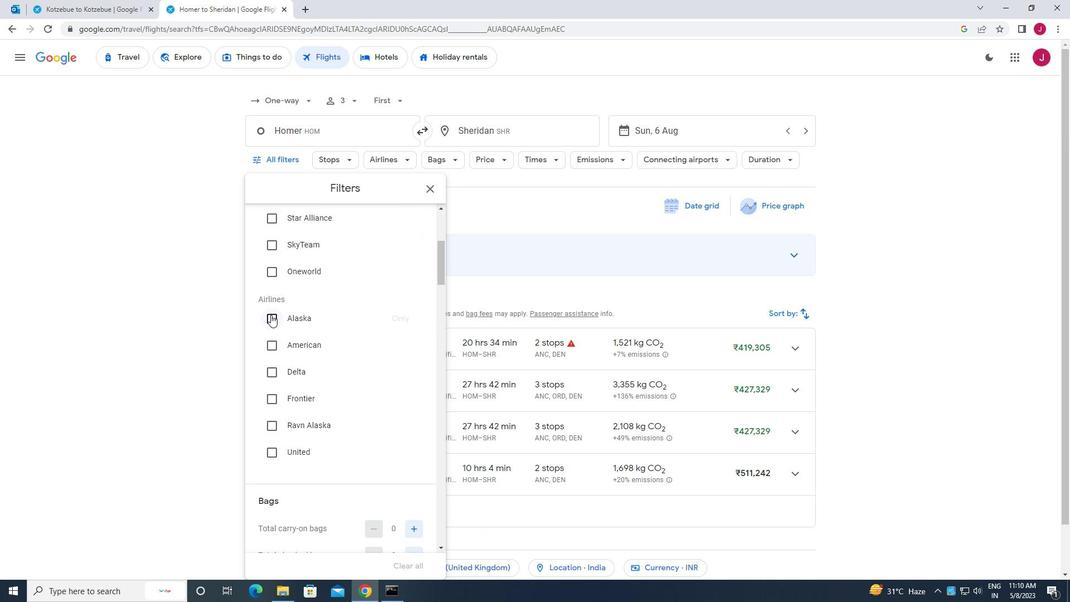 
Action: Mouse pressed left at (269, 316)
Screenshot: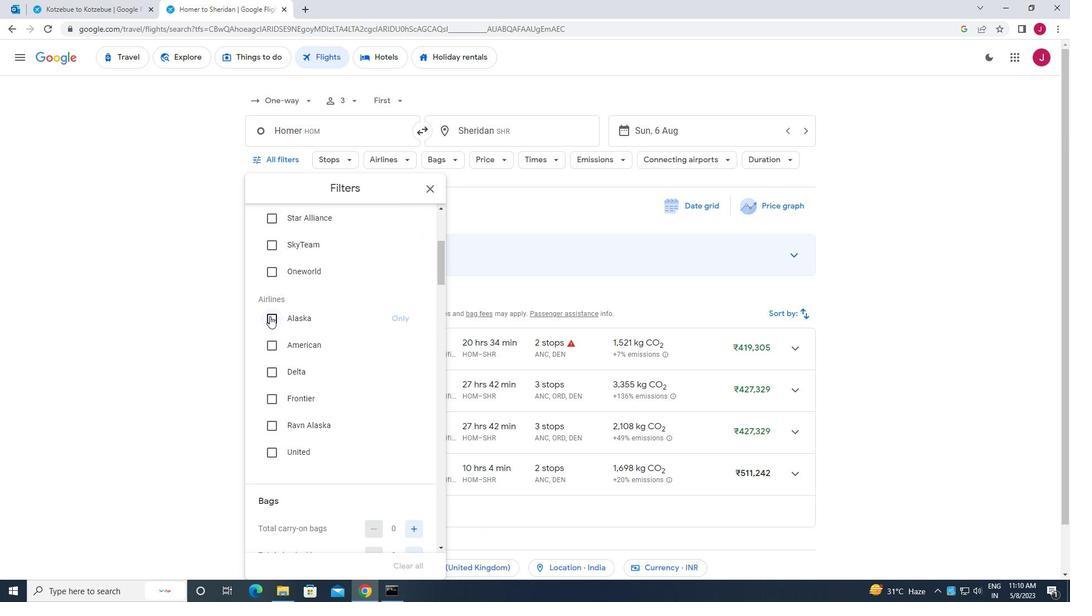 
Action: Mouse moved to (336, 319)
Screenshot: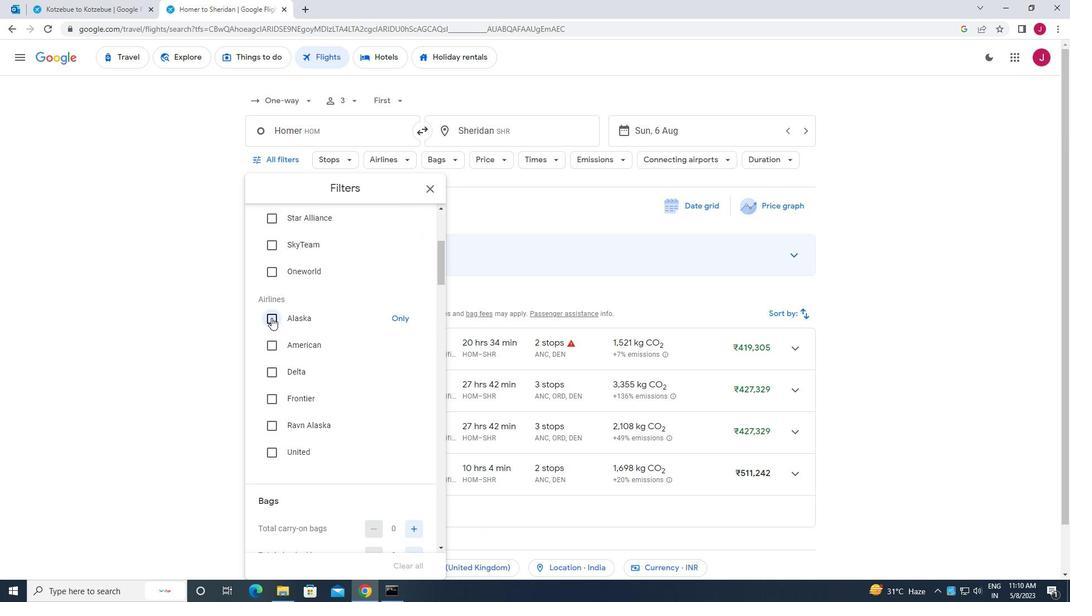 
Action: Mouse scrolled (336, 319) with delta (0, 0)
Screenshot: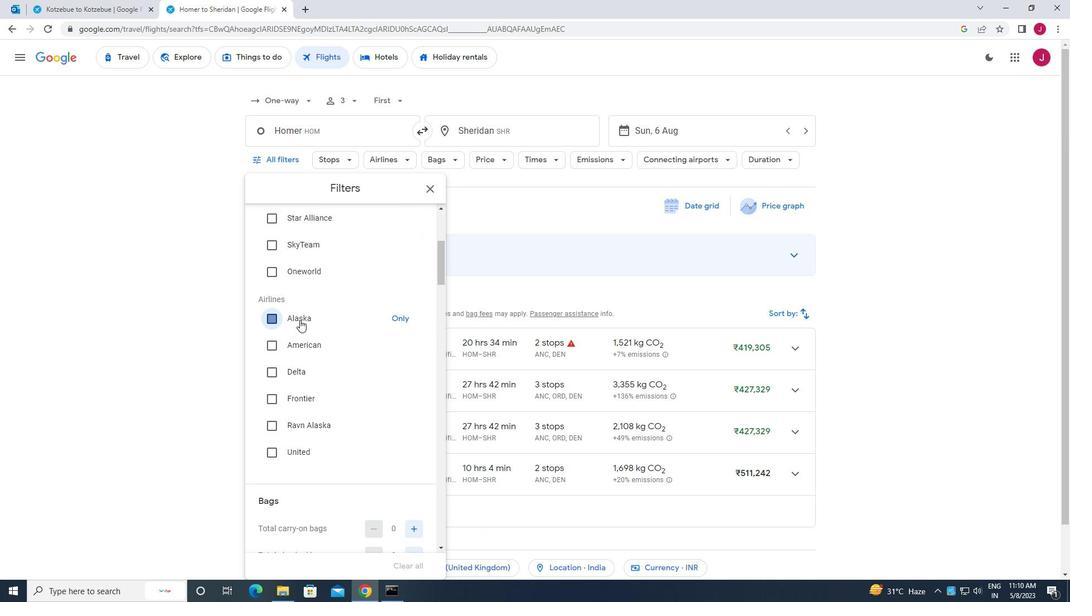
Action: Mouse scrolled (336, 319) with delta (0, 0)
Screenshot: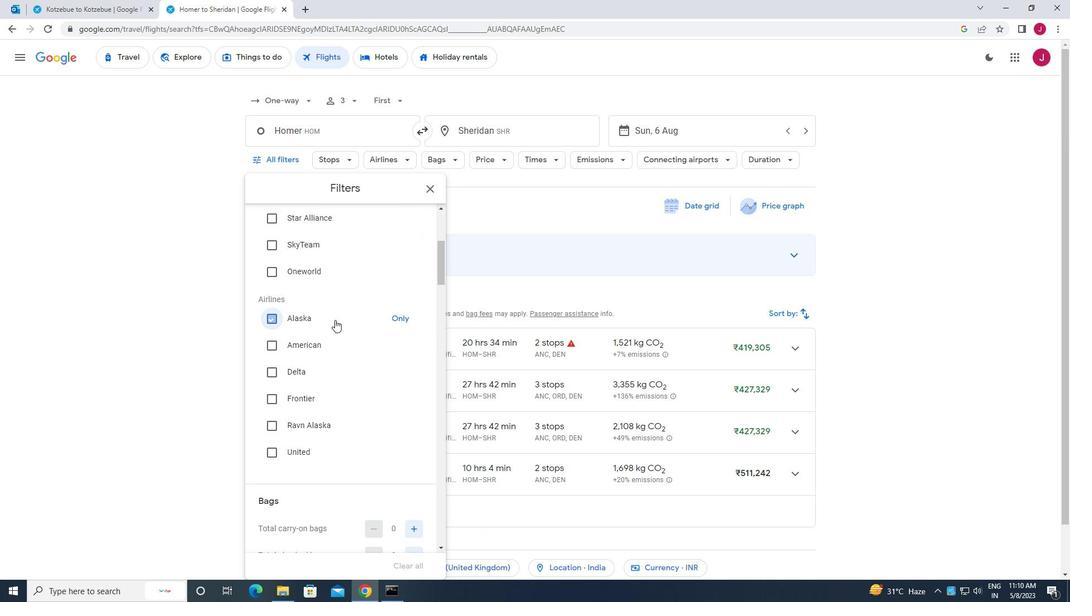 
Action: Mouse scrolled (336, 319) with delta (0, 0)
Screenshot: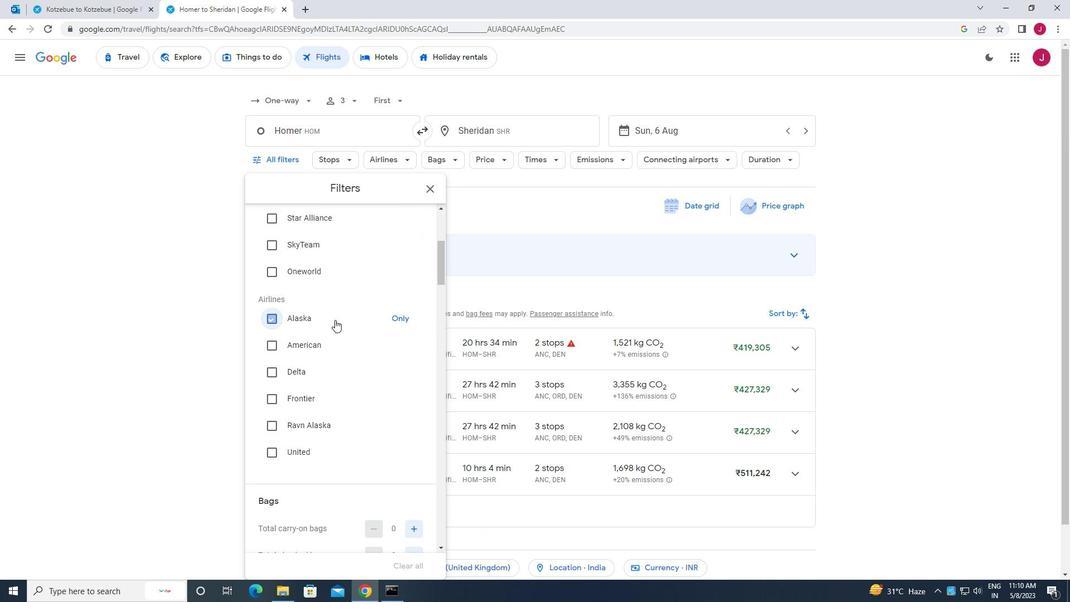 
Action: Mouse scrolled (336, 319) with delta (0, 0)
Screenshot: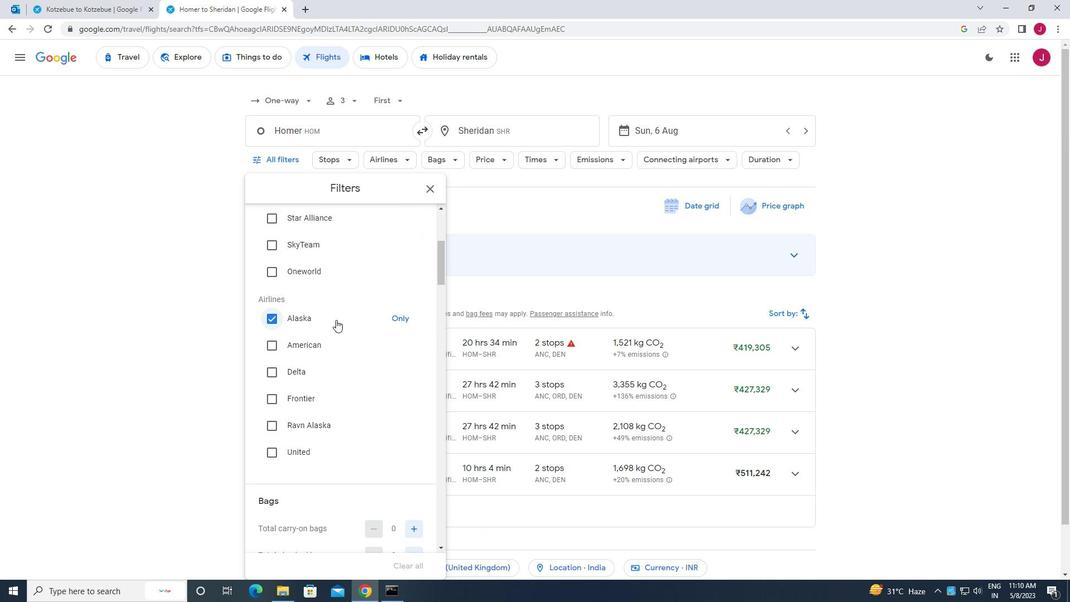
Action: Mouse moved to (412, 304)
Screenshot: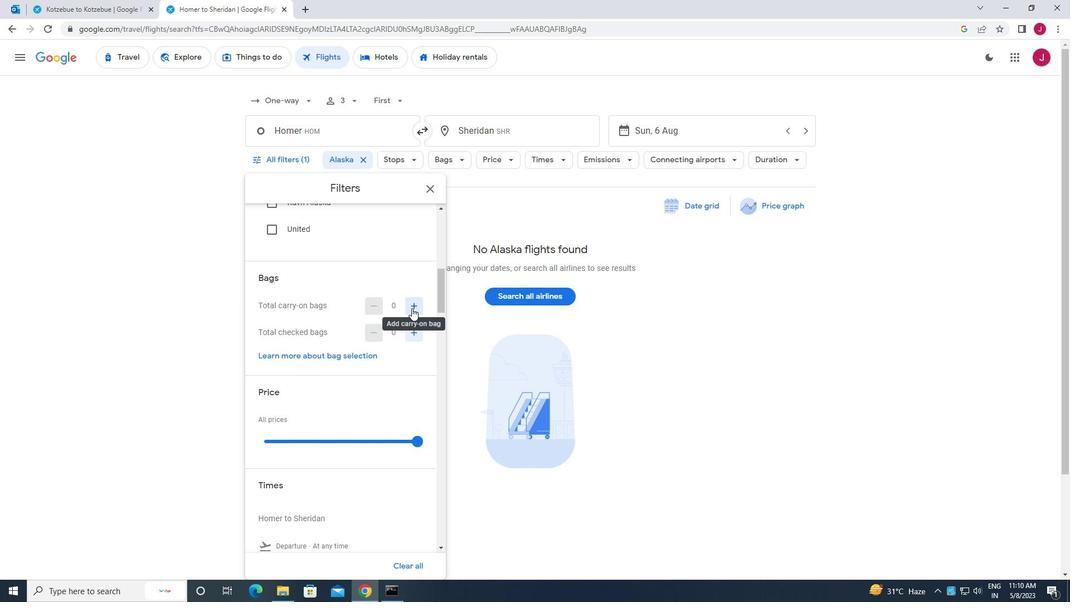 
Action: Mouse pressed left at (412, 304)
Screenshot: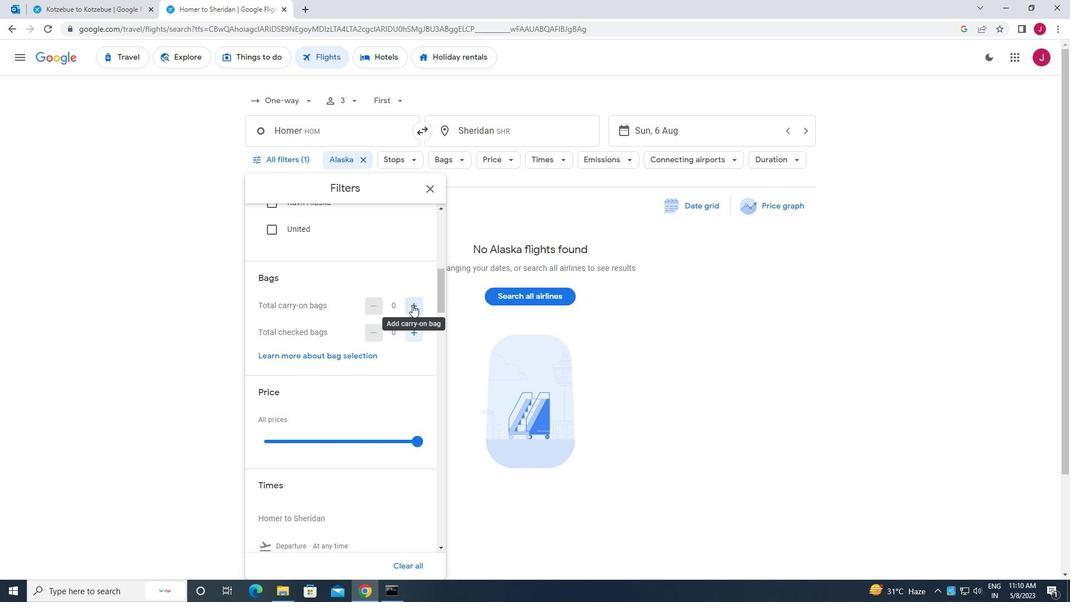 
Action: Mouse moved to (417, 443)
Screenshot: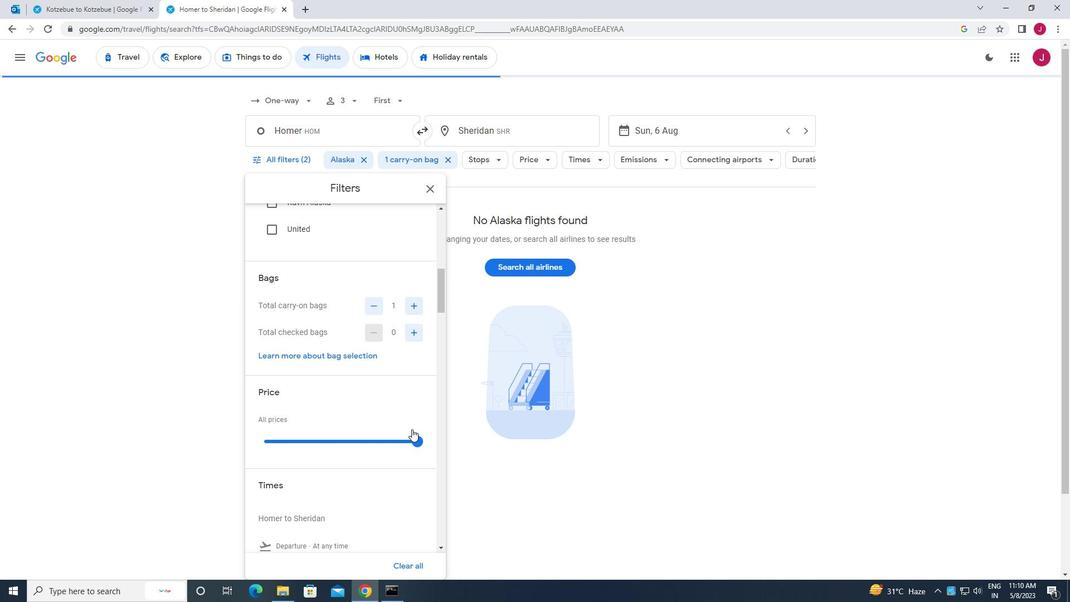 
Action: Mouse pressed left at (417, 443)
Screenshot: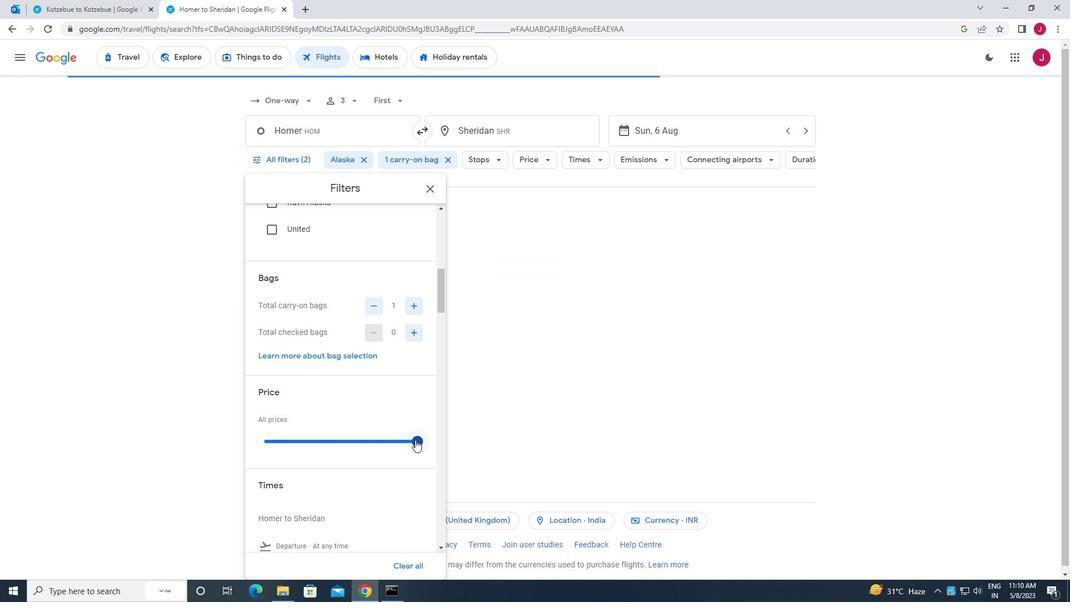 
Action: Mouse moved to (341, 421)
Screenshot: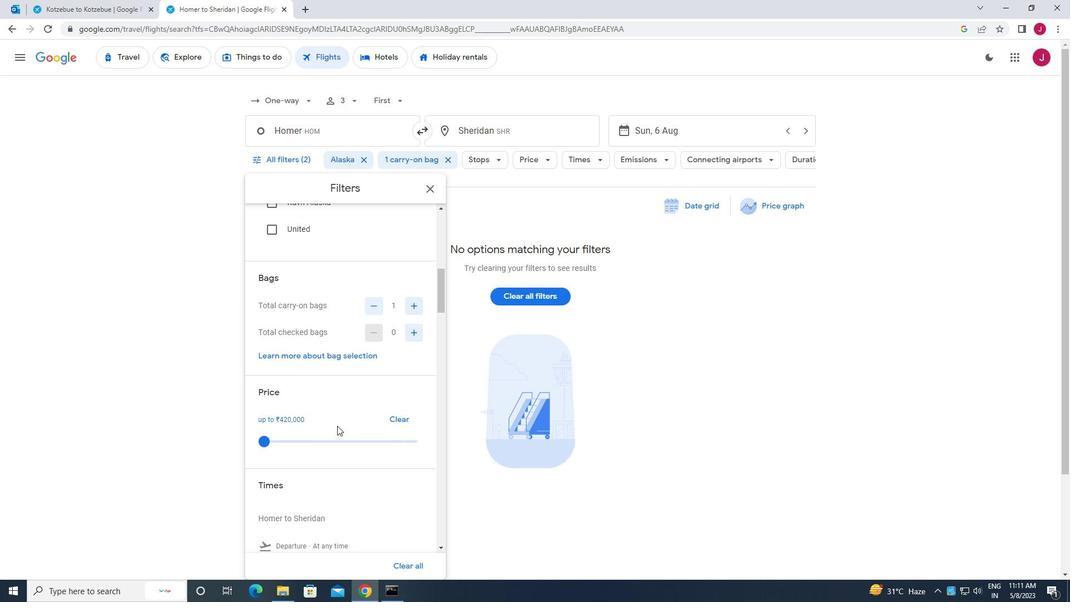 
Action: Mouse scrolled (341, 420) with delta (0, 0)
Screenshot: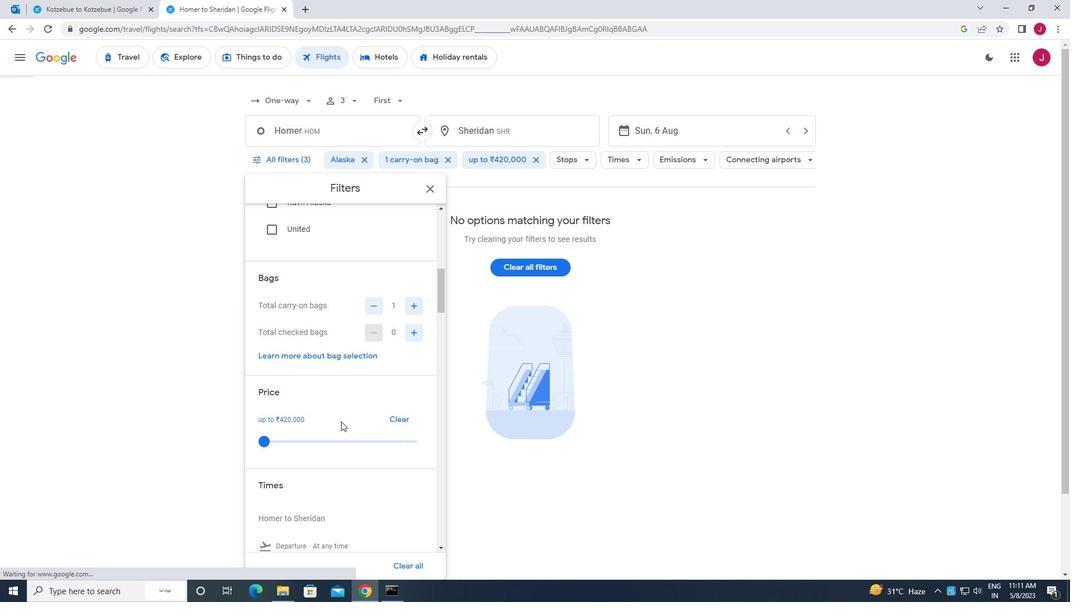 
Action: Mouse scrolled (341, 420) with delta (0, 0)
Screenshot: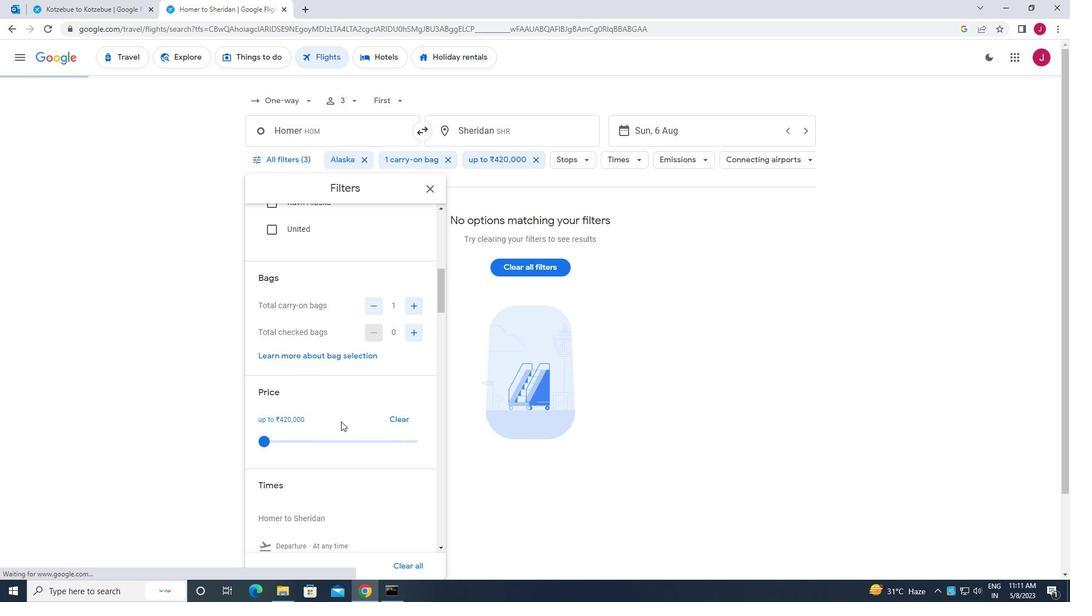 
Action: Mouse scrolled (341, 420) with delta (0, 0)
Screenshot: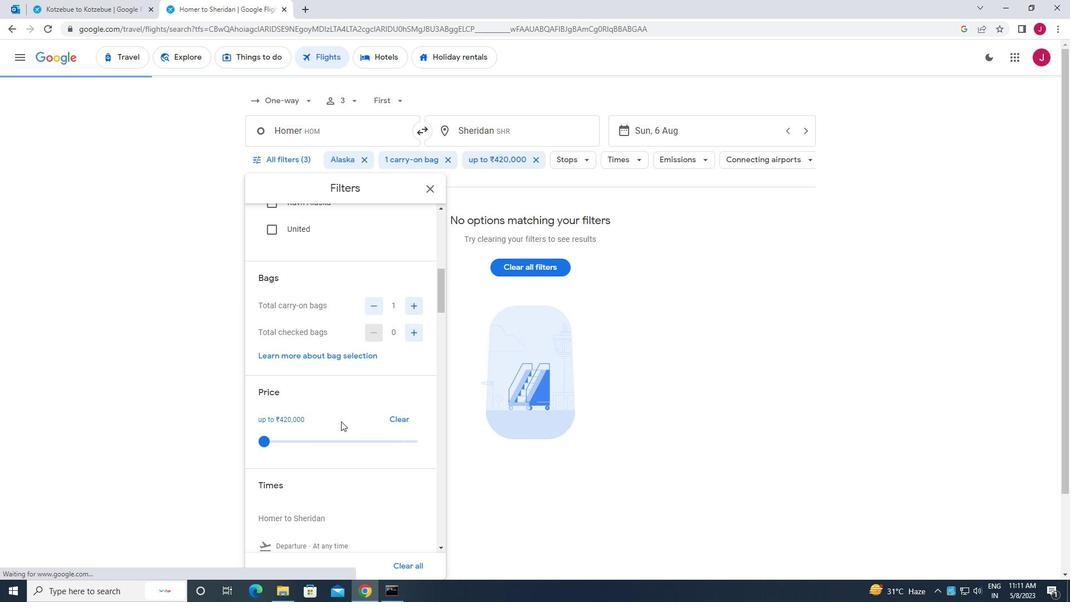 
Action: Mouse moved to (261, 400)
Screenshot: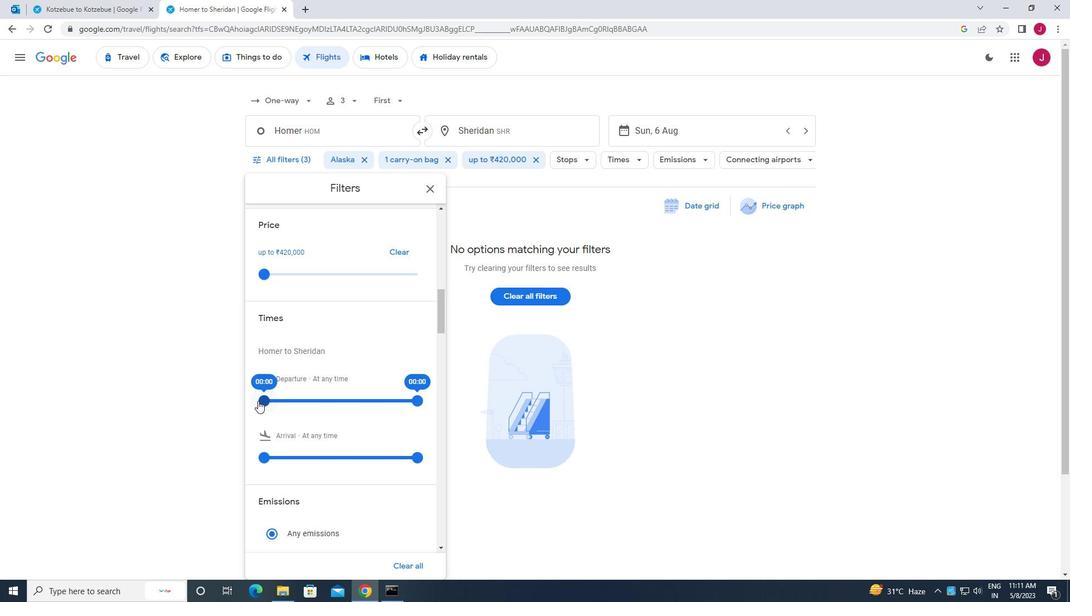 
Action: Mouse pressed left at (261, 400)
Screenshot: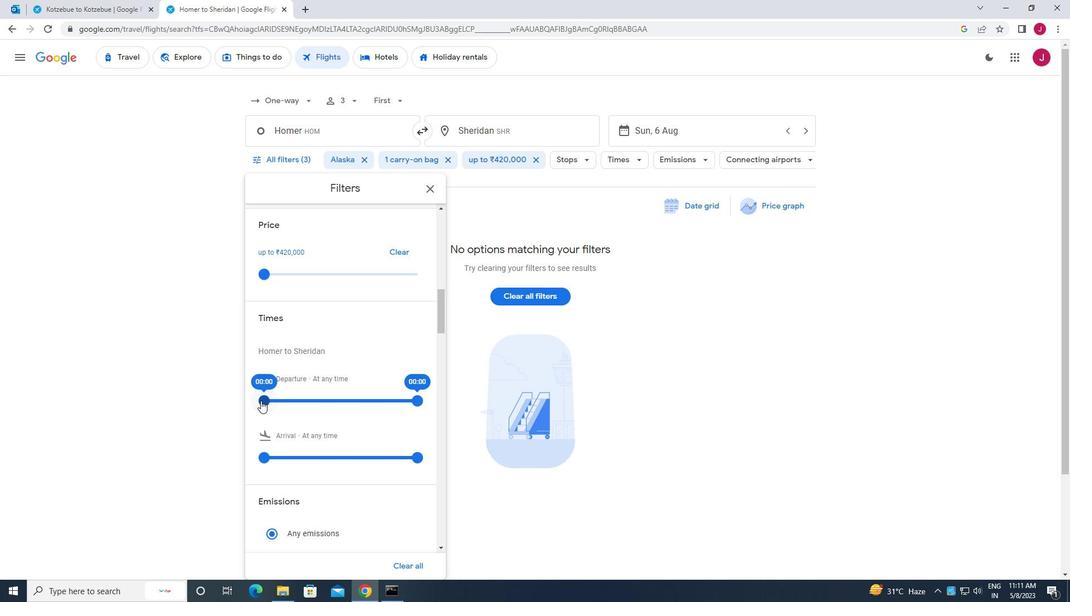 
Action: Mouse moved to (428, 192)
Screenshot: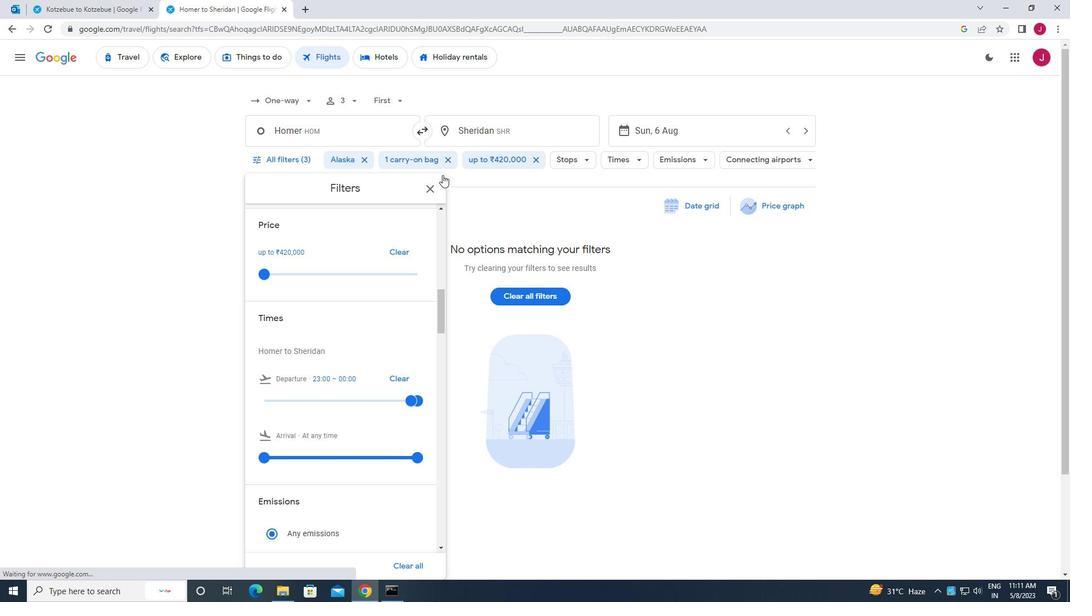 
Action: Mouse pressed left at (428, 192)
Screenshot: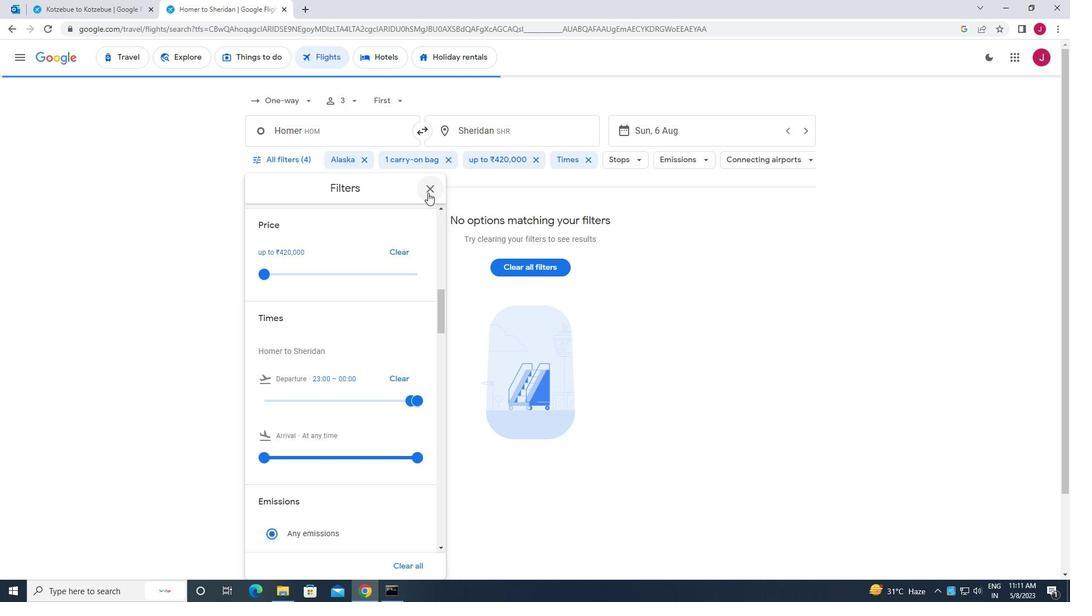
